 Task: Search one way flight ticket for 3 adults, 3 children in premium economy from Monterey: Monterey Regional Airport (was Monterey Peninsula Airport) to Indianapolis: Indianapolis International Airport on 8-5-2023. Choice of flights is Spirit. Number of bags: 1 carry on bag. Price is upto 74000. Outbound departure time preference is 23:00.
Action: Mouse moved to (330, 139)
Screenshot: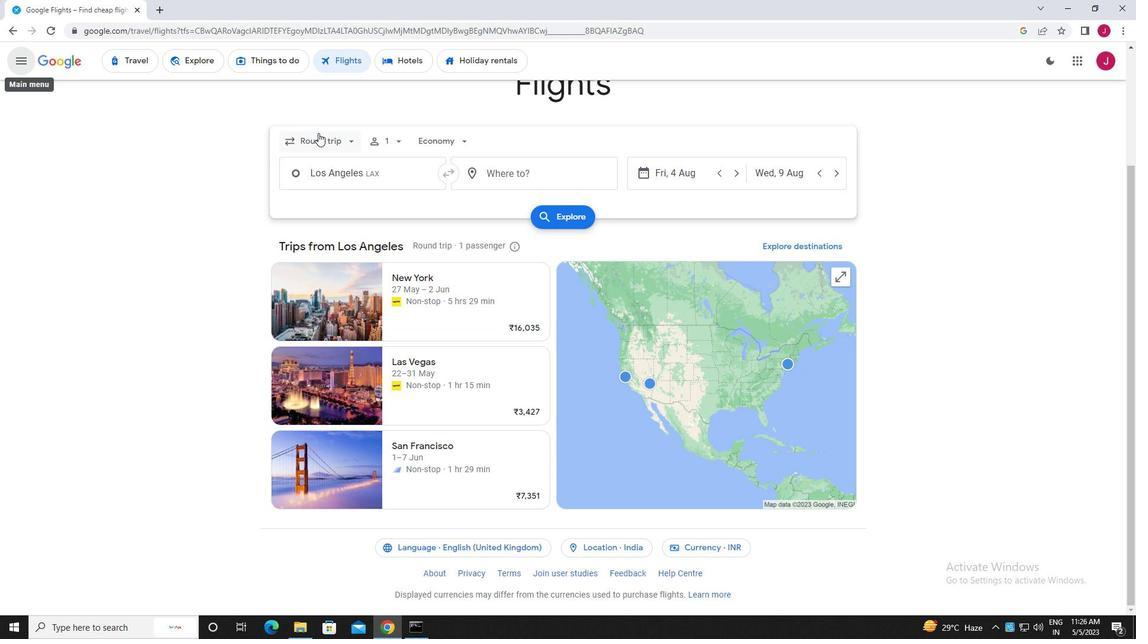
Action: Mouse pressed left at (330, 139)
Screenshot: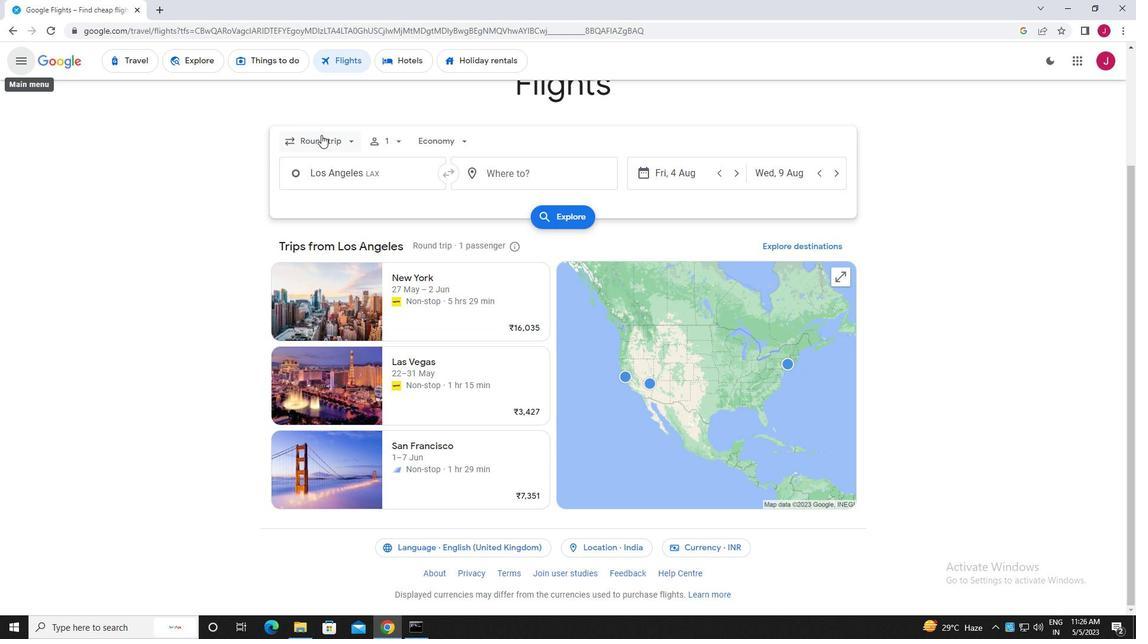 
Action: Mouse moved to (331, 197)
Screenshot: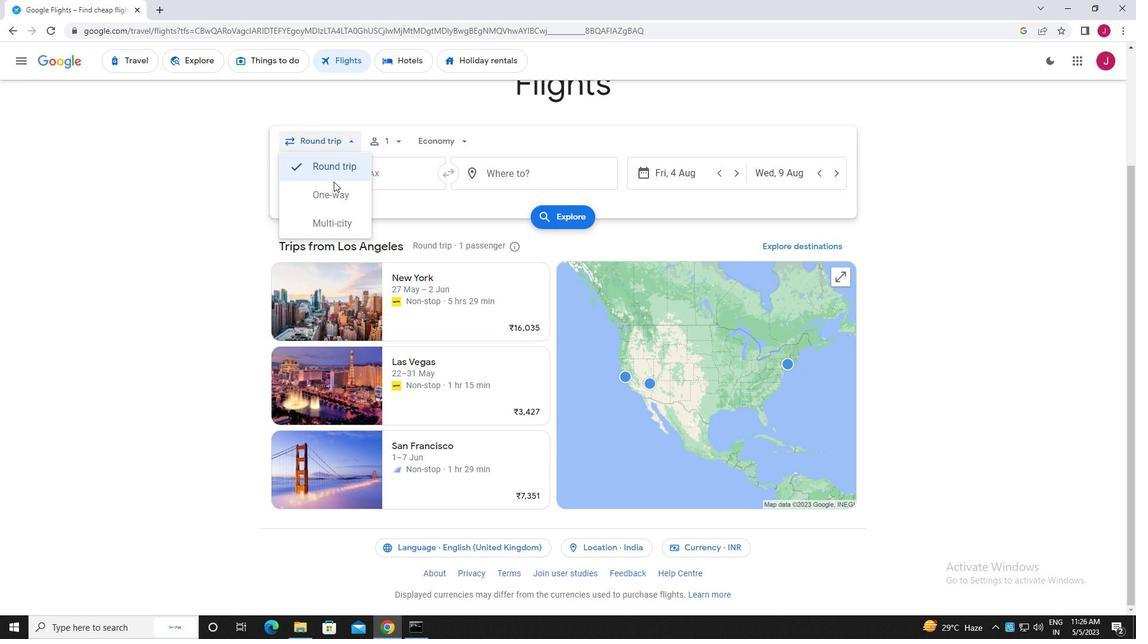 
Action: Mouse pressed left at (331, 197)
Screenshot: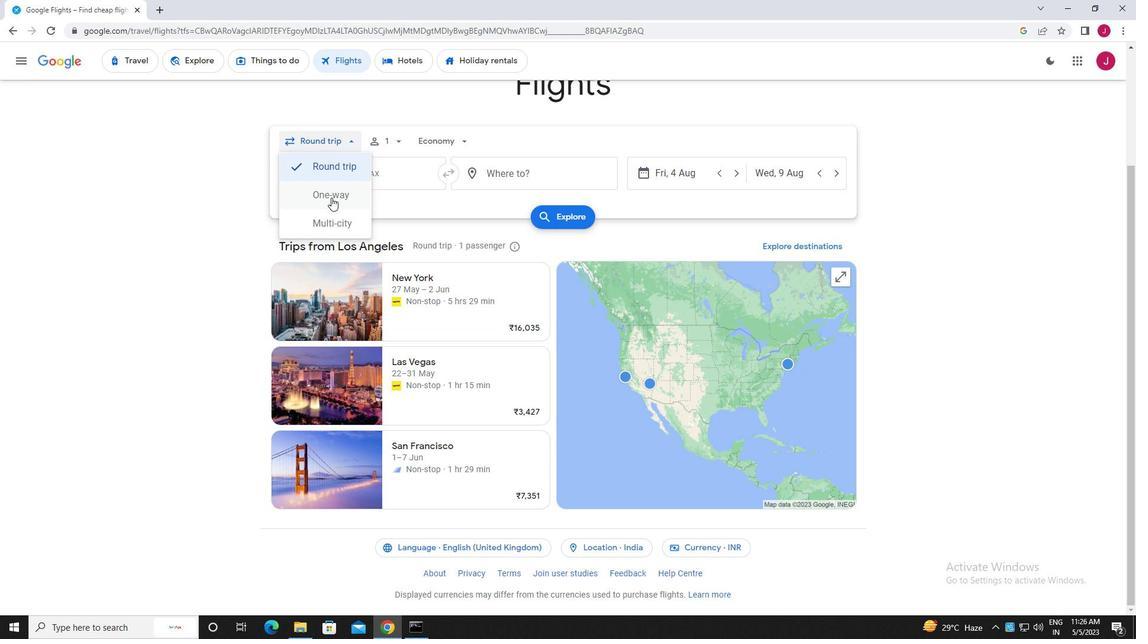 
Action: Mouse moved to (391, 146)
Screenshot: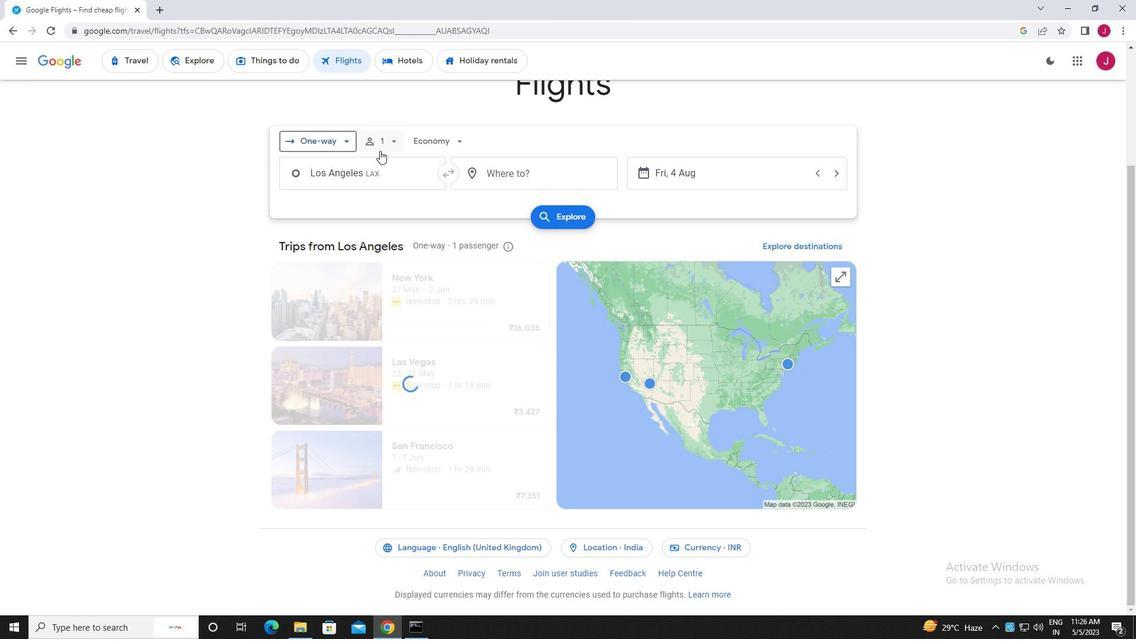 
Action: Mouse pressed left at (391, 146)
Screenshot: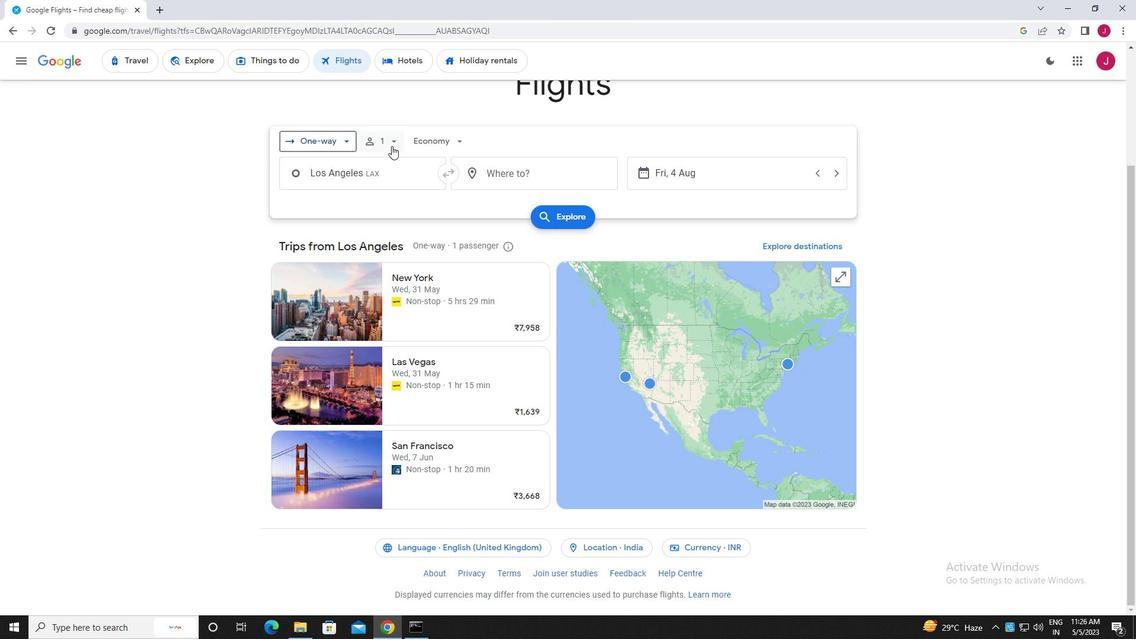 
Action: Mouse moved to (487, 173)
Screenshot: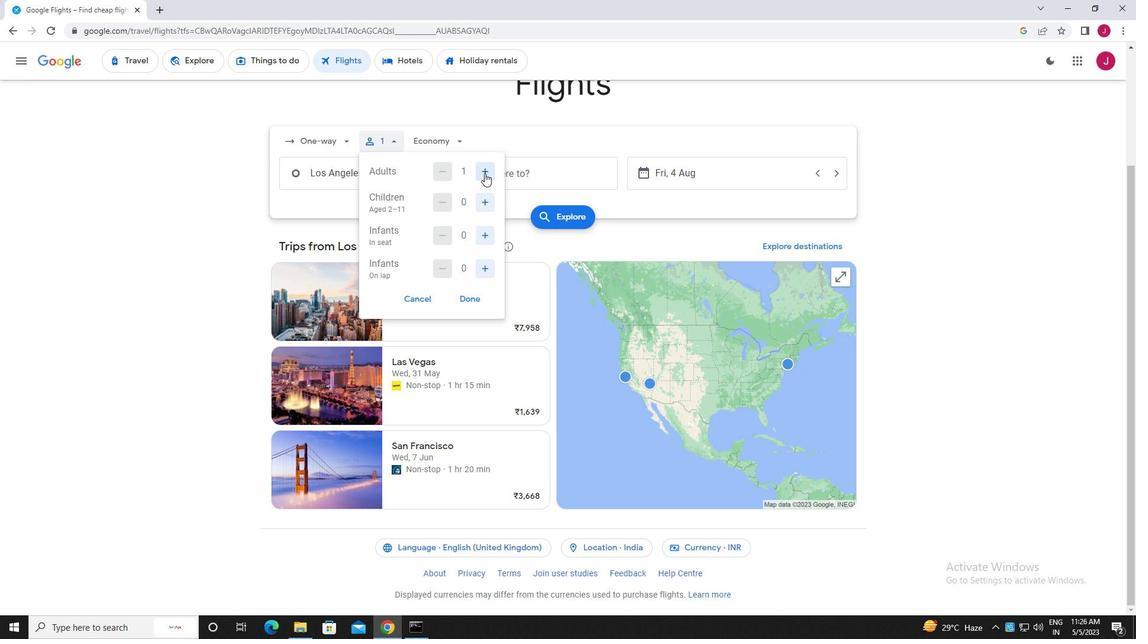 
Action: Mouse pressed left at (487, 173)
Screenshot: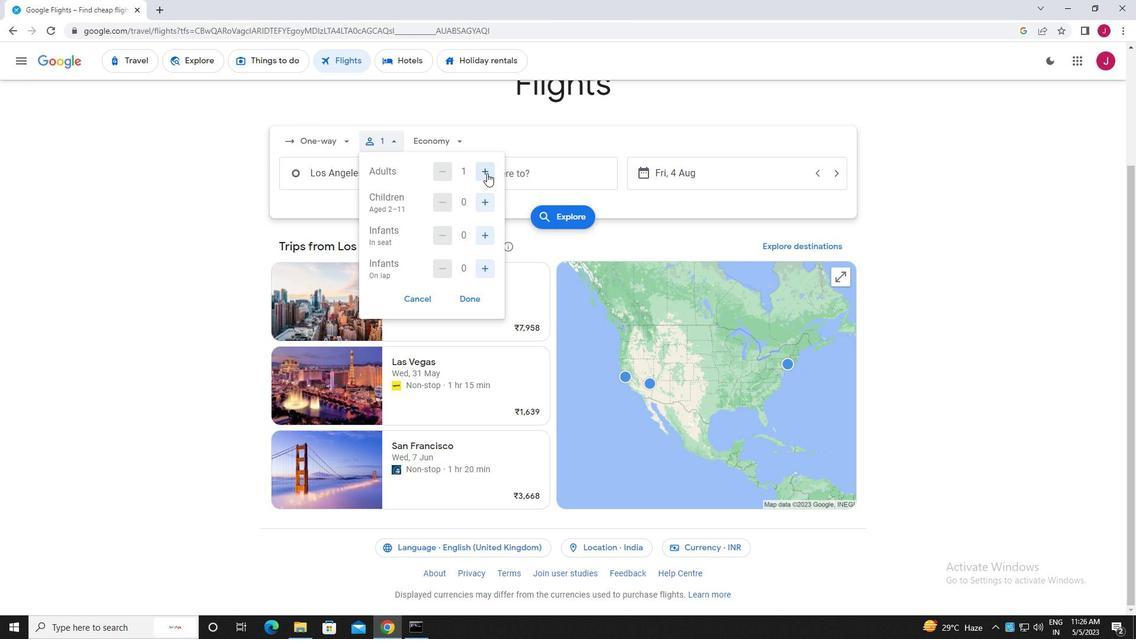 
Action: Mouse pressed left at (487, 173)
Screenshot: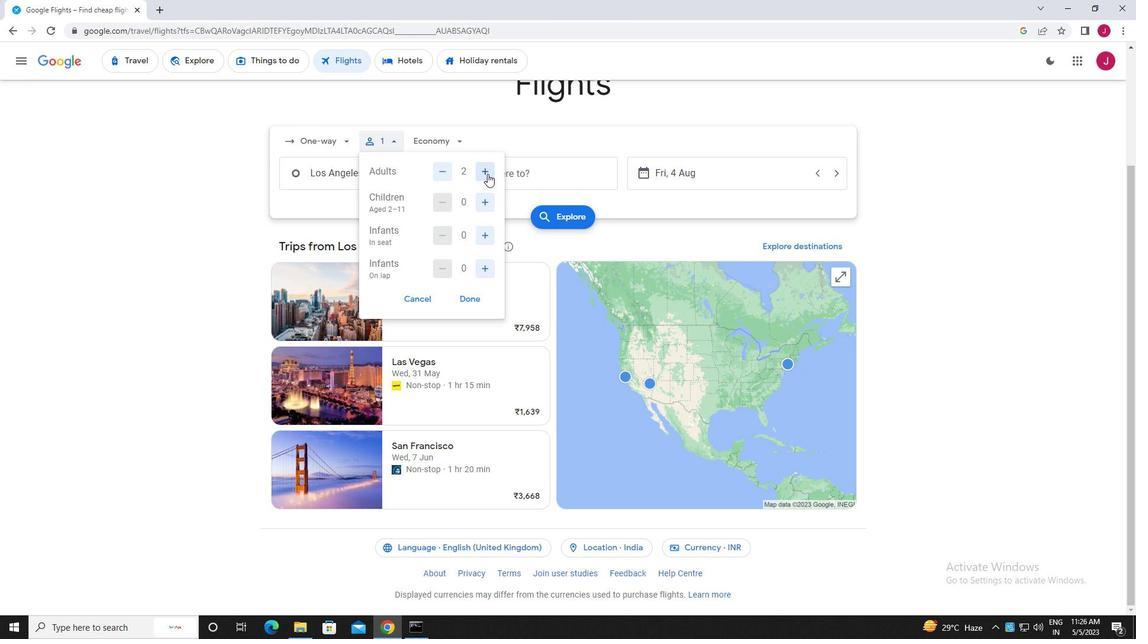 
Action: Mouse moved to (482, 201)
Screenshot: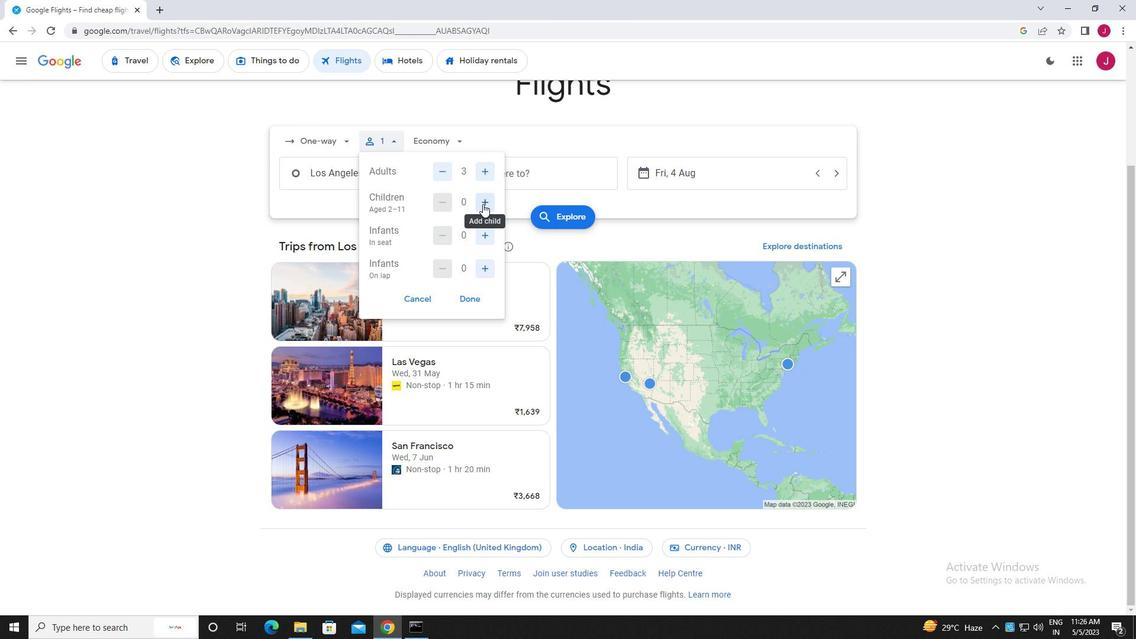 
Action: Mouse pressed left at (482, 201)
Screenshot: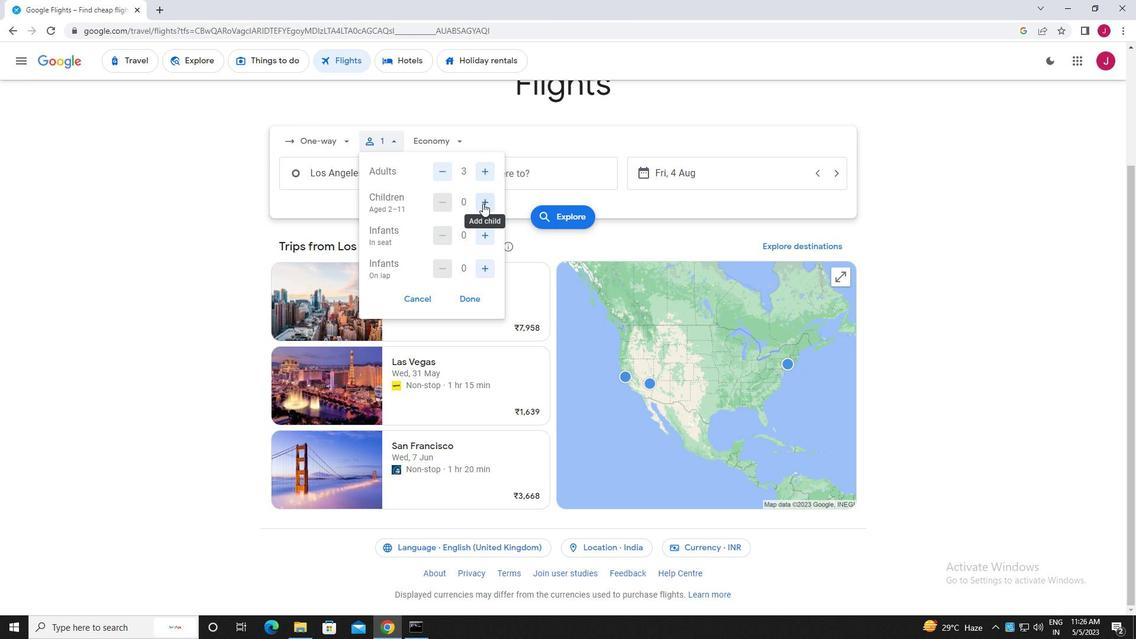 
Action: Mouse pressed left at (482, 201)
Screenshot: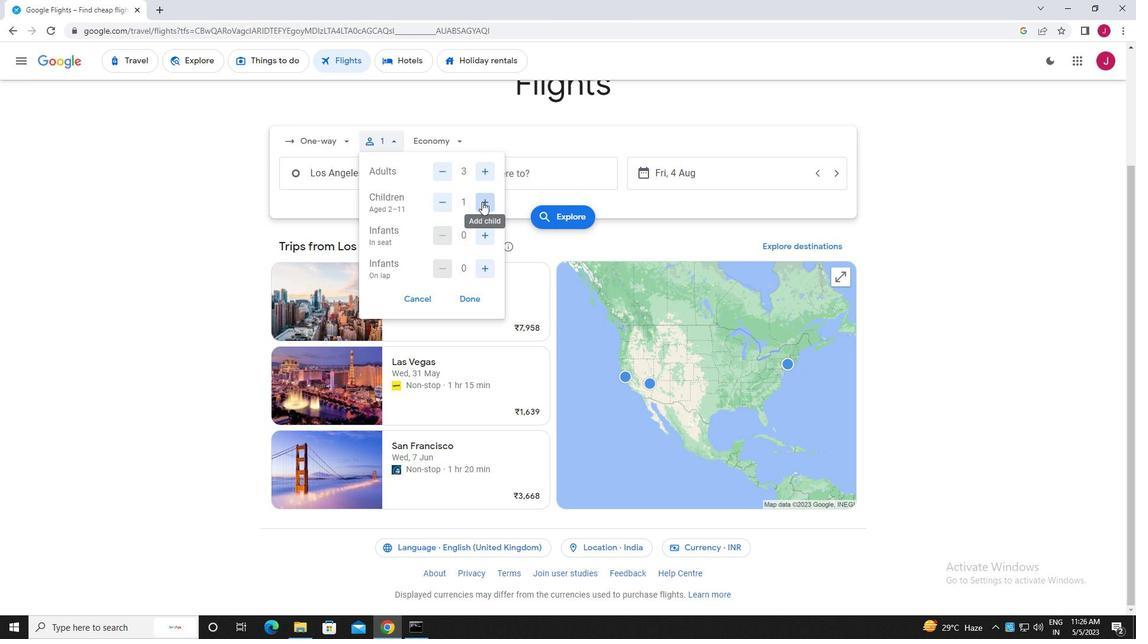 
Action: Mouse pressed left at (482, 201)
Screenshot: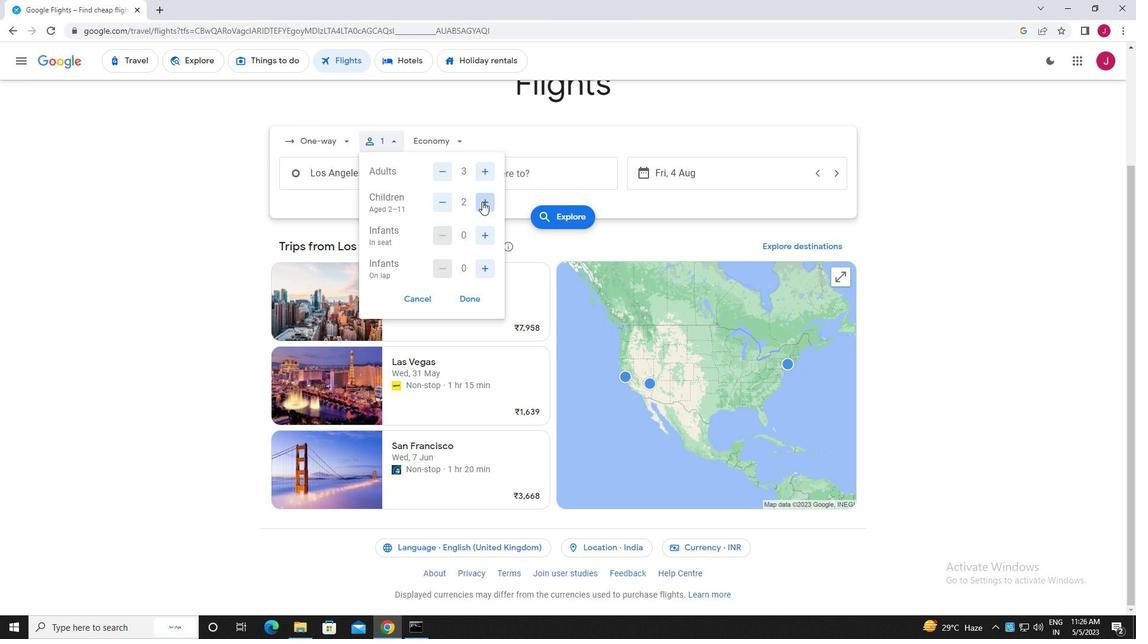 
Action: Mouse moved to (469, 297)
Screenshot: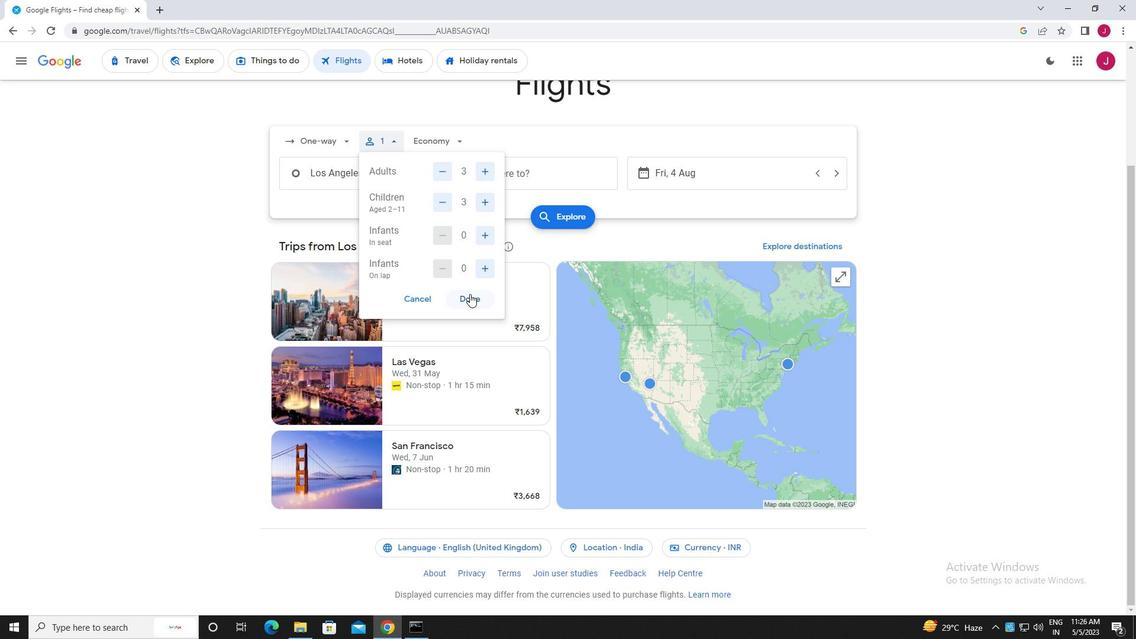
Action: Mouse pressed left at (469, 297)
Screenshot: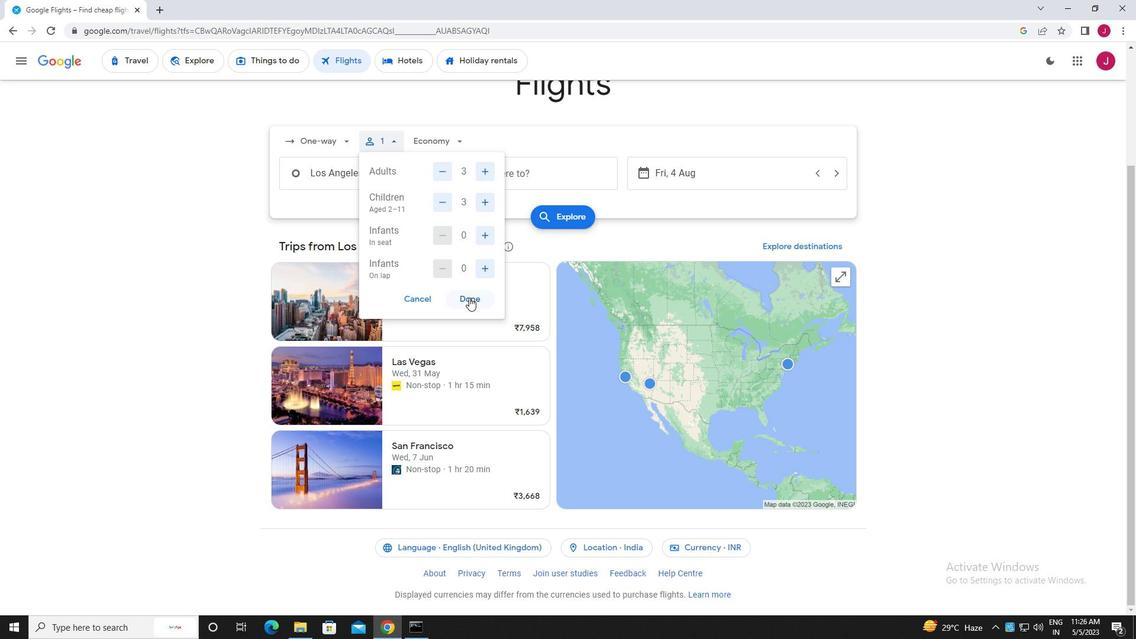 
Action: Mouse moved to (453, 143)
Screenshot: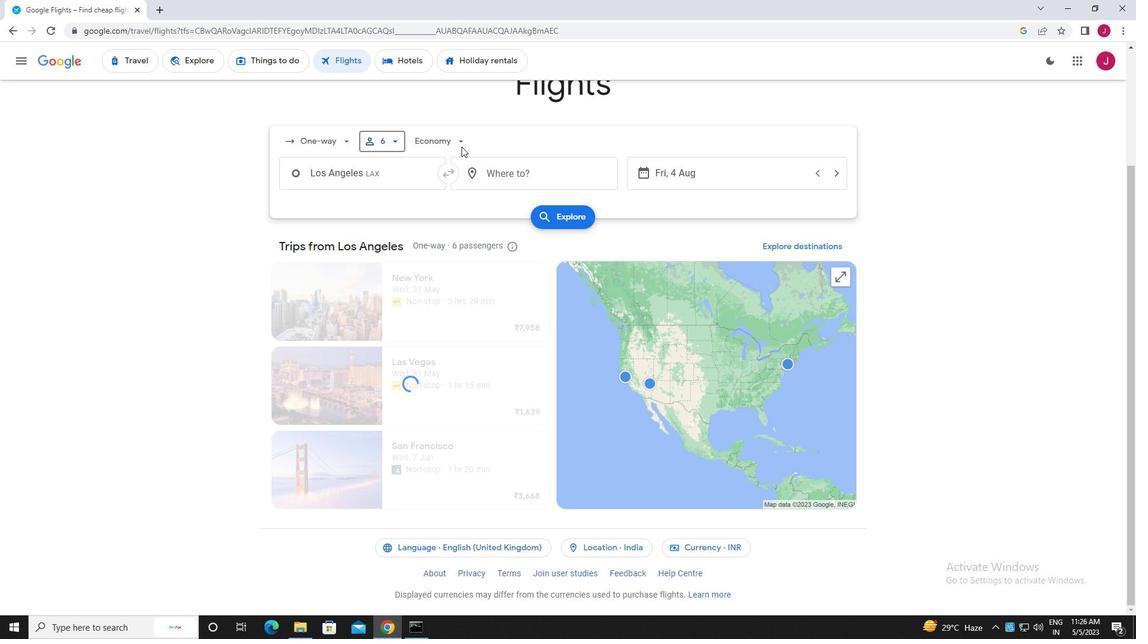 
Action: Mouse pressed left at (453, 143)
Screenshot: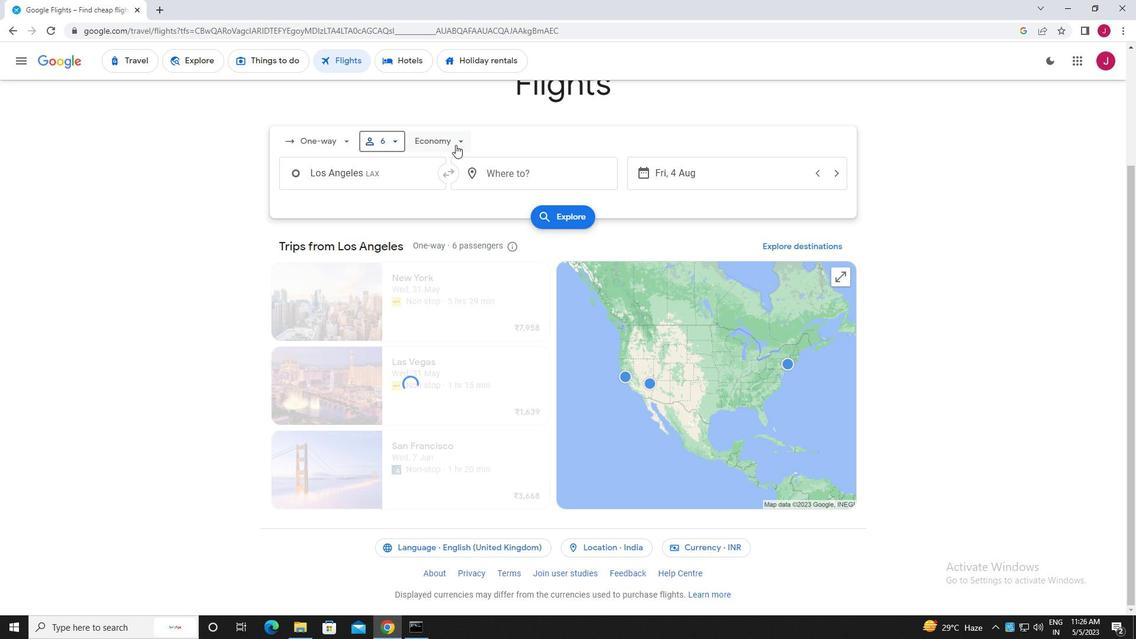 
Action: Mouse moved to (472, 194)
Screenshot: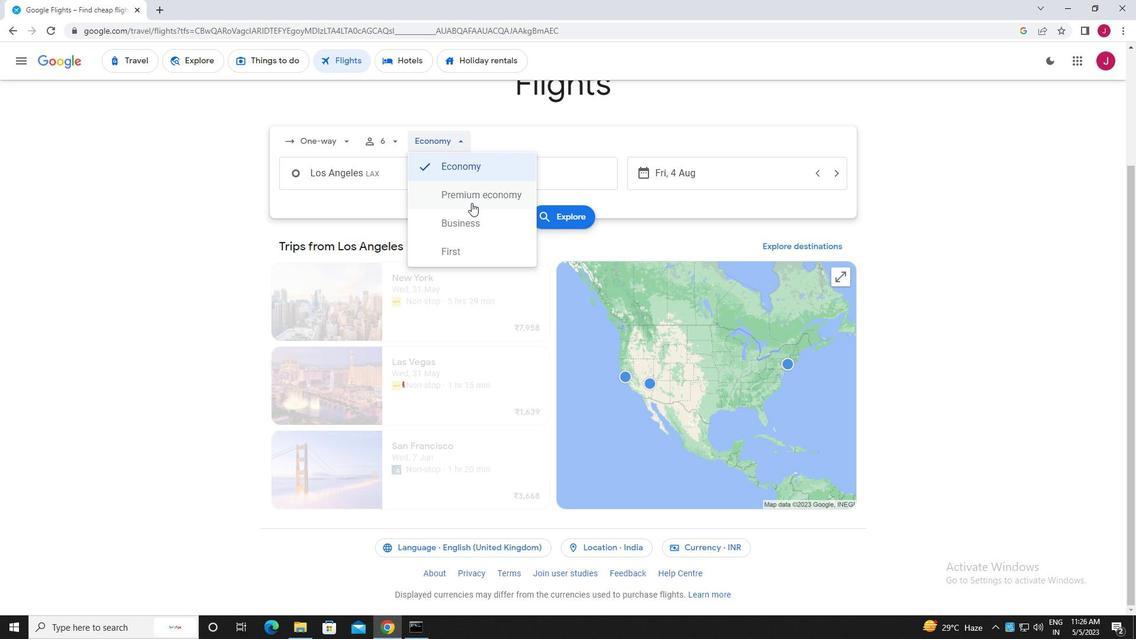 
Action: Mouse pressed left at (472, 194)
Screenshot: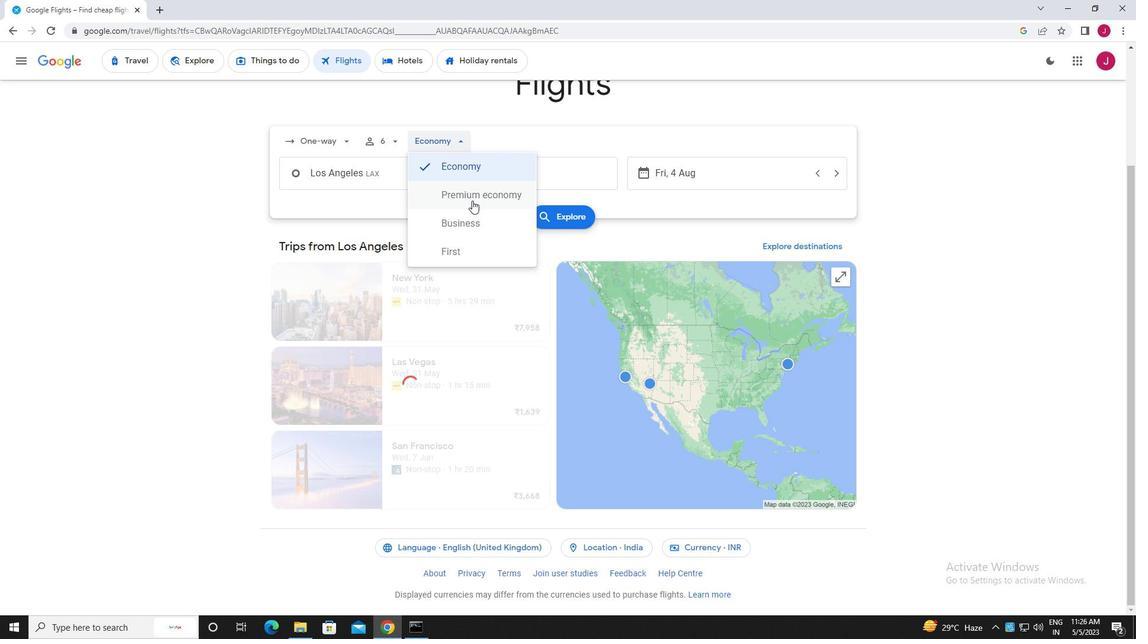 
Action: Mouse moved to (386, 177)
Screenshot: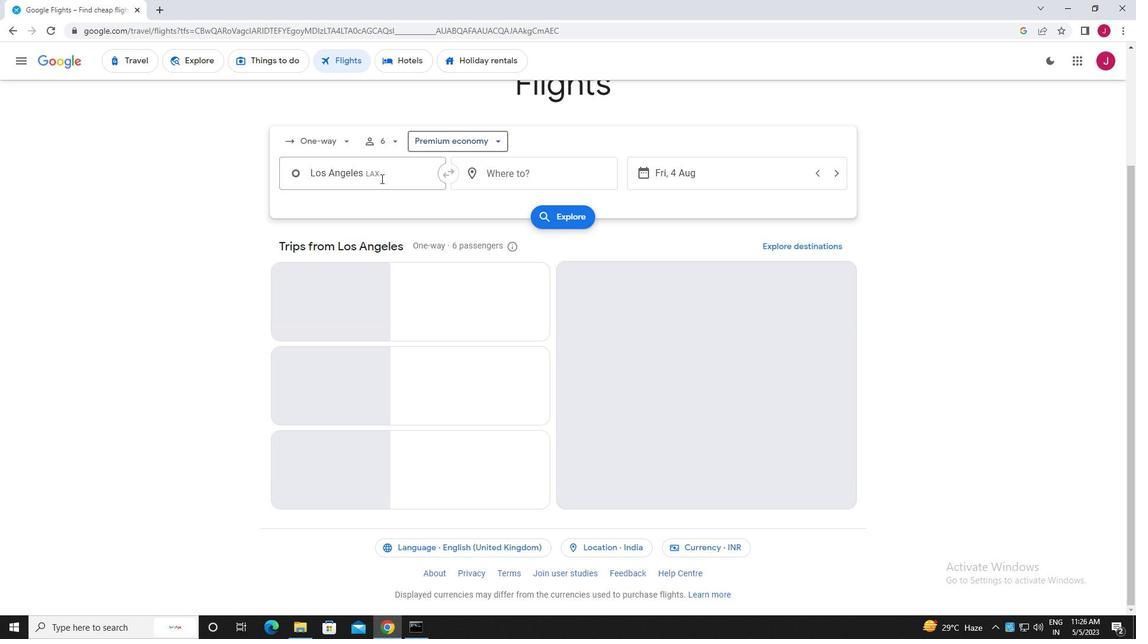 
Action: Mouse pressed left at (386, 177)
Screenshot: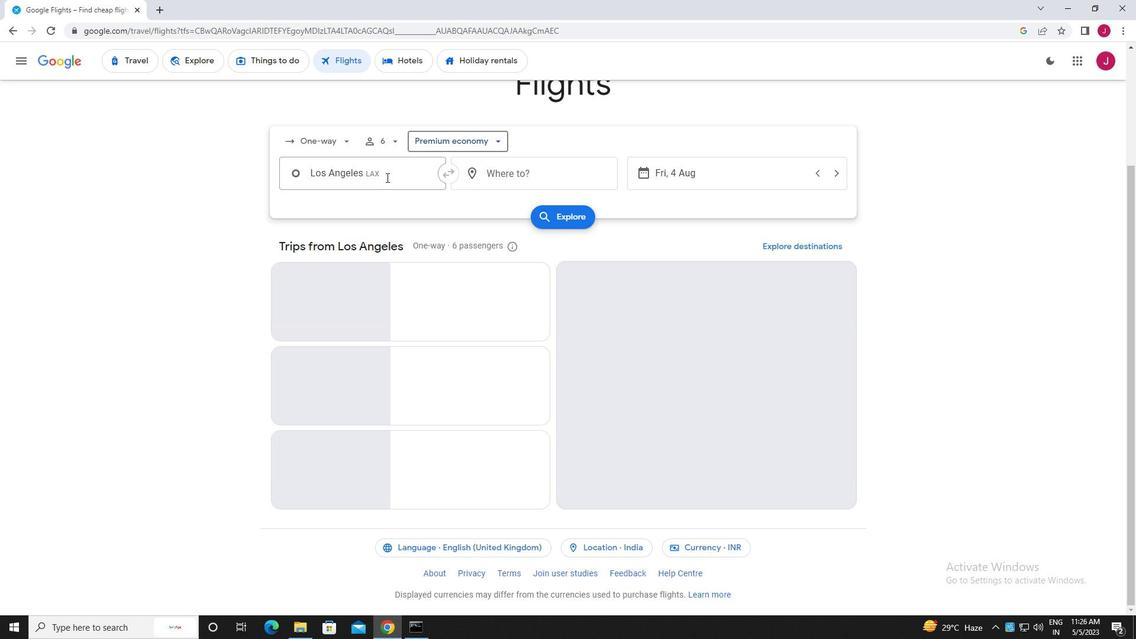 
Action: Key pressed monterey
Screenshot: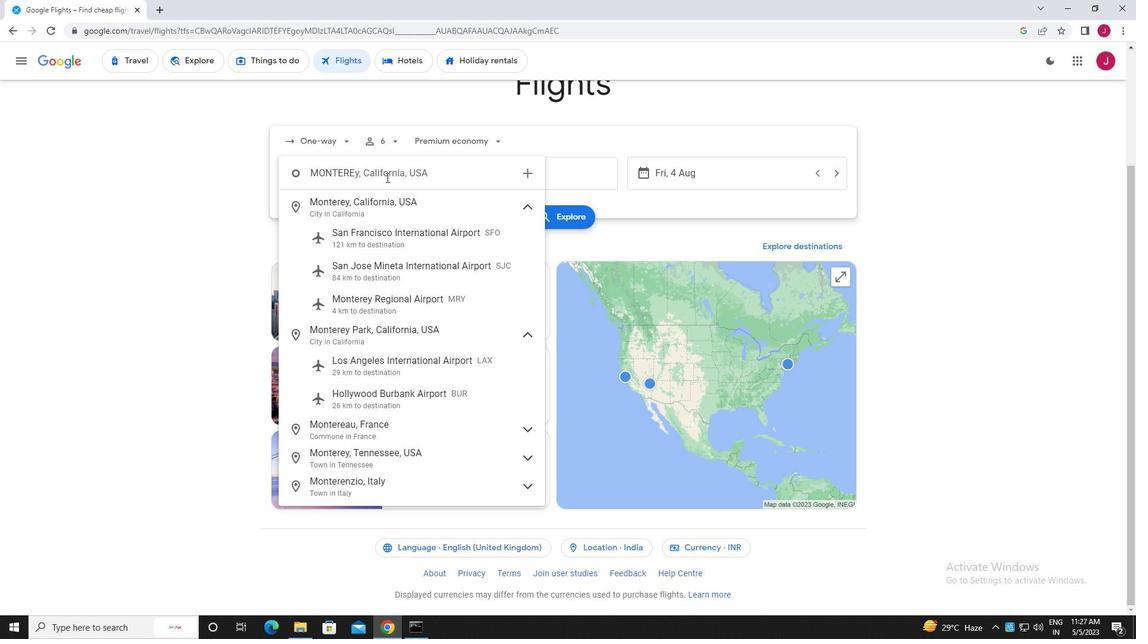 
Action: Mouse moved to (414, 171)
Screenshot: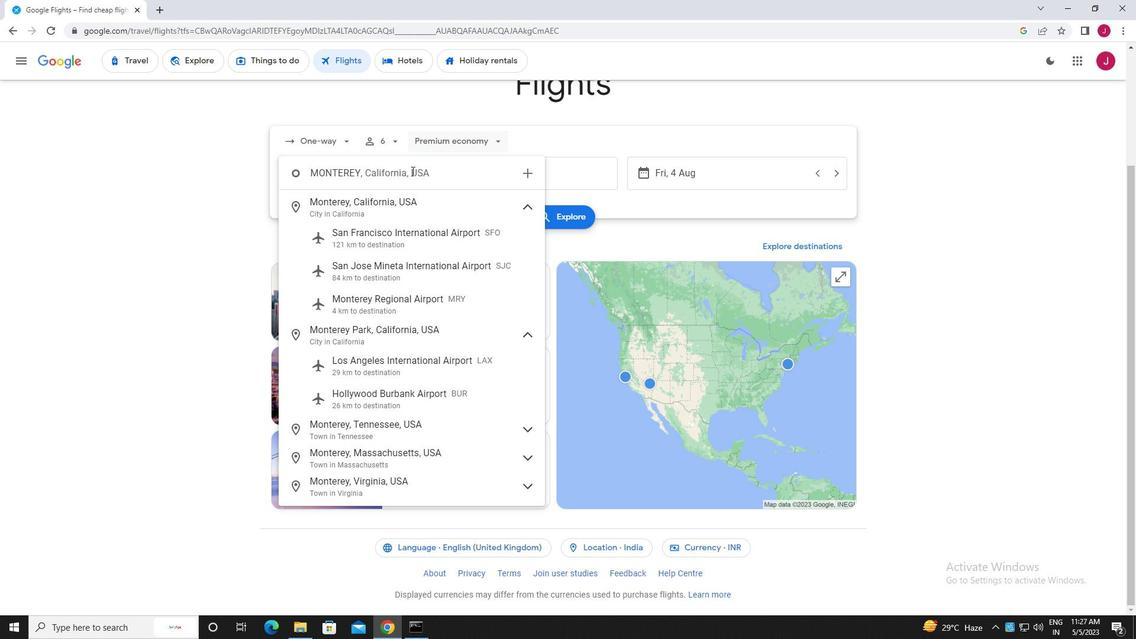 
Action: Key pressed <Key.space>re
Screenshot: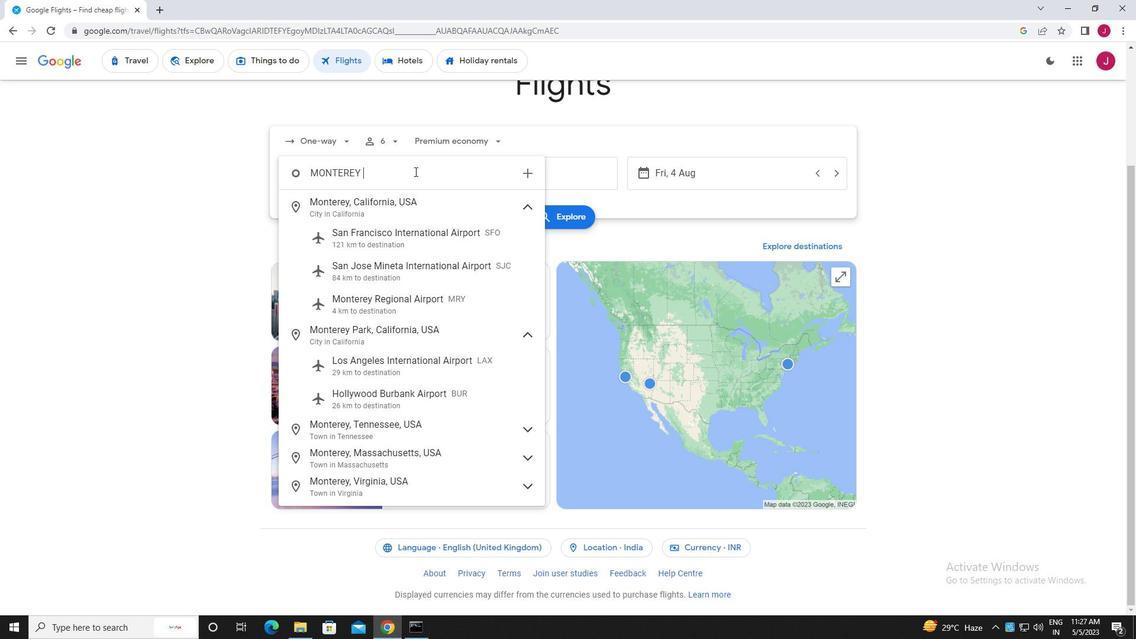 
Action: Mouse moved to (427, 213)
Screenshot: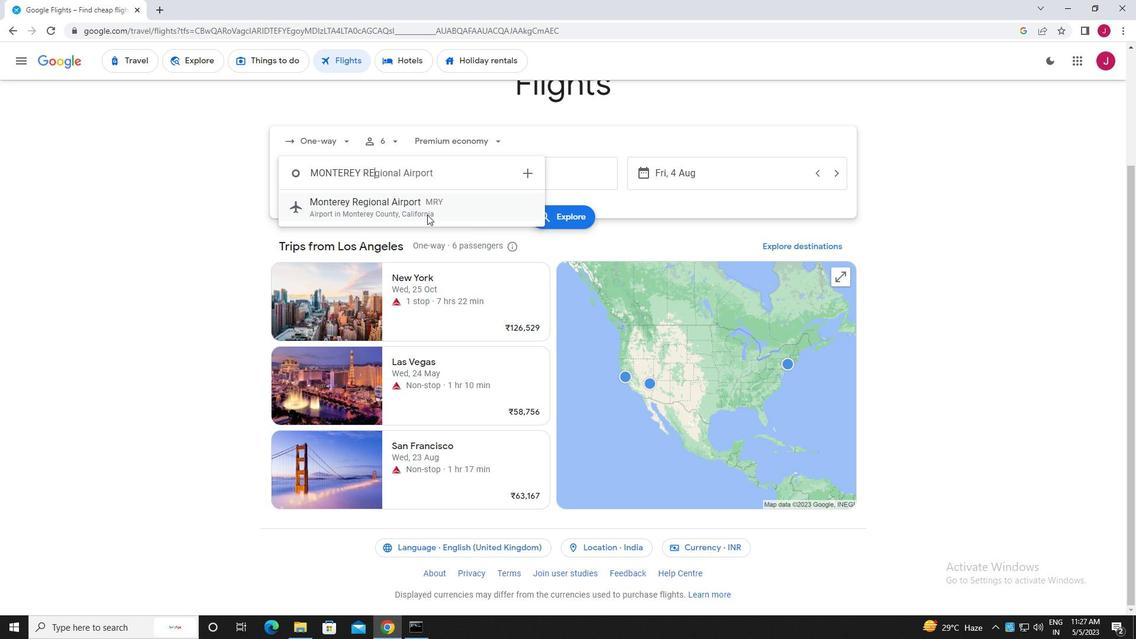 
Action: Mouse pressed left at (427, 213)
Screenshot: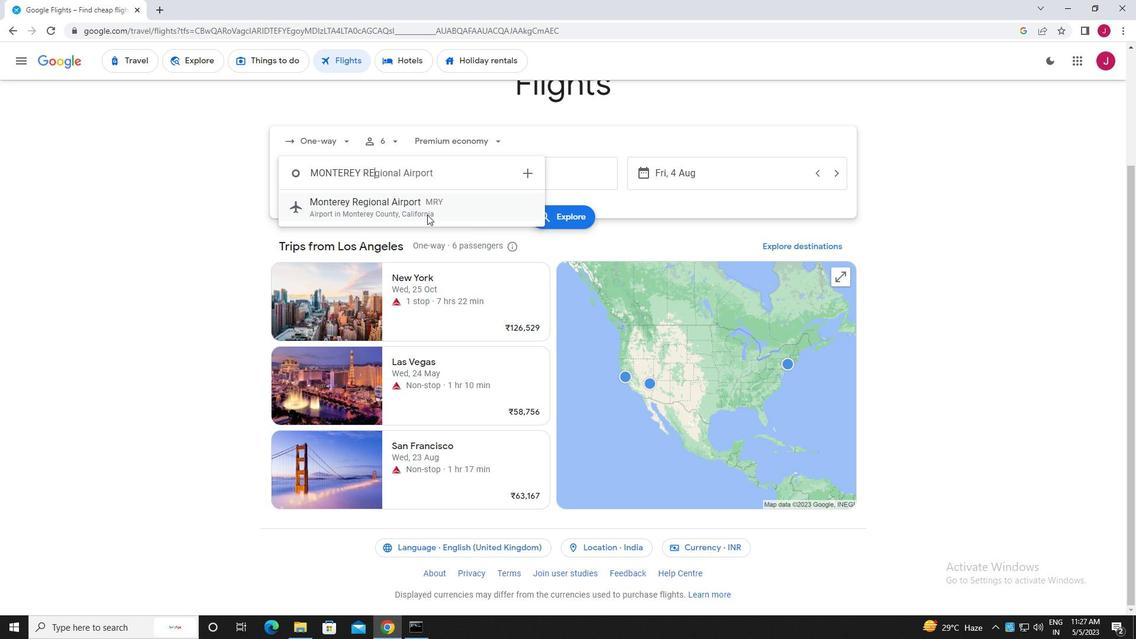 
Action: Mouse moved to (523, 178)
Screenshot: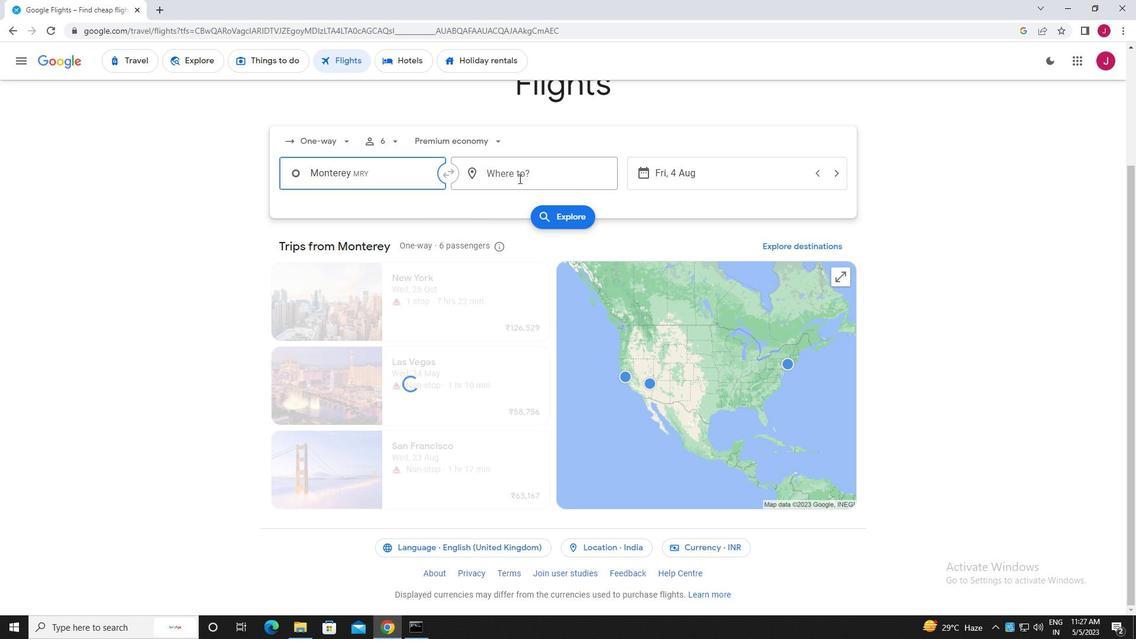 
Action: Mouse pressed left at (523, 178)
Screenshot: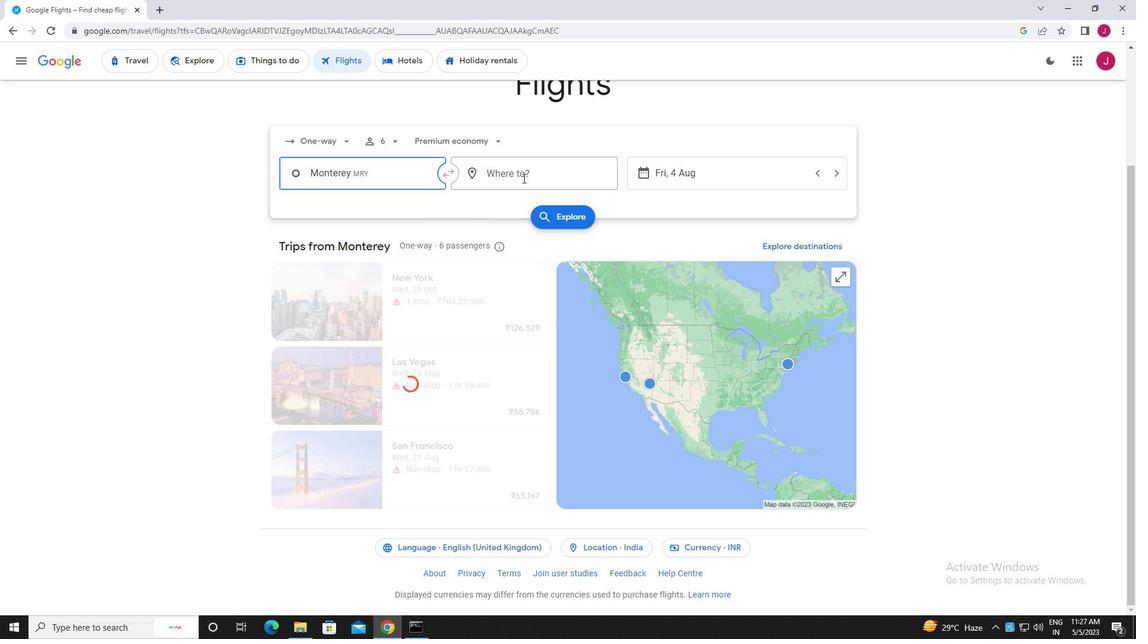 
Action: Key pressed indianapolis
Screenshot: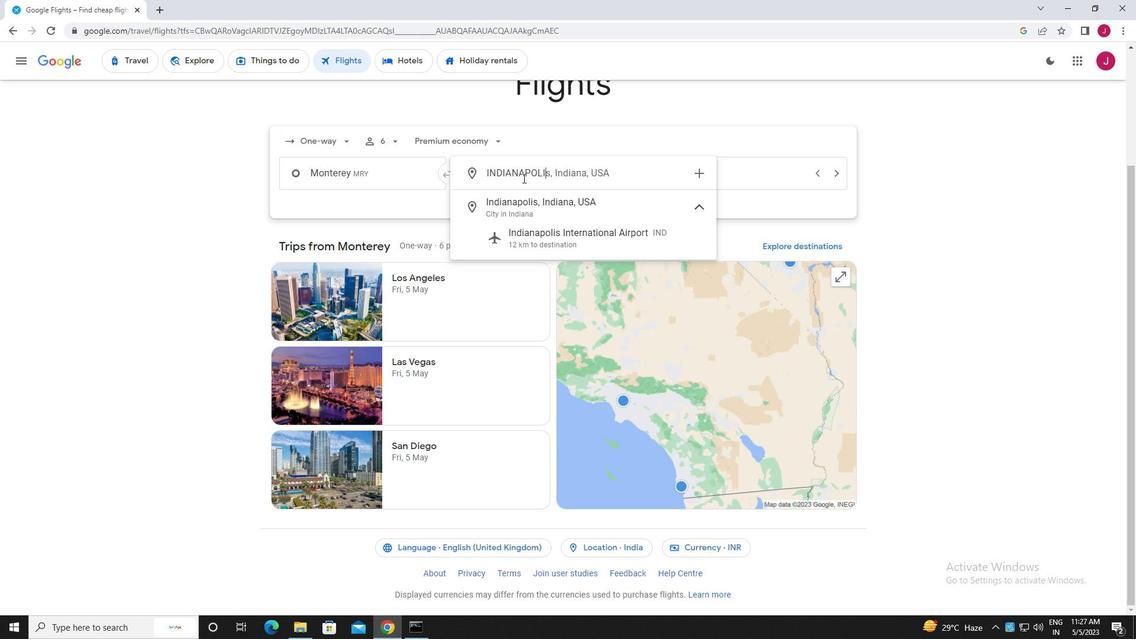 
Action: Mouse moved to (562, 231)
Screenshot: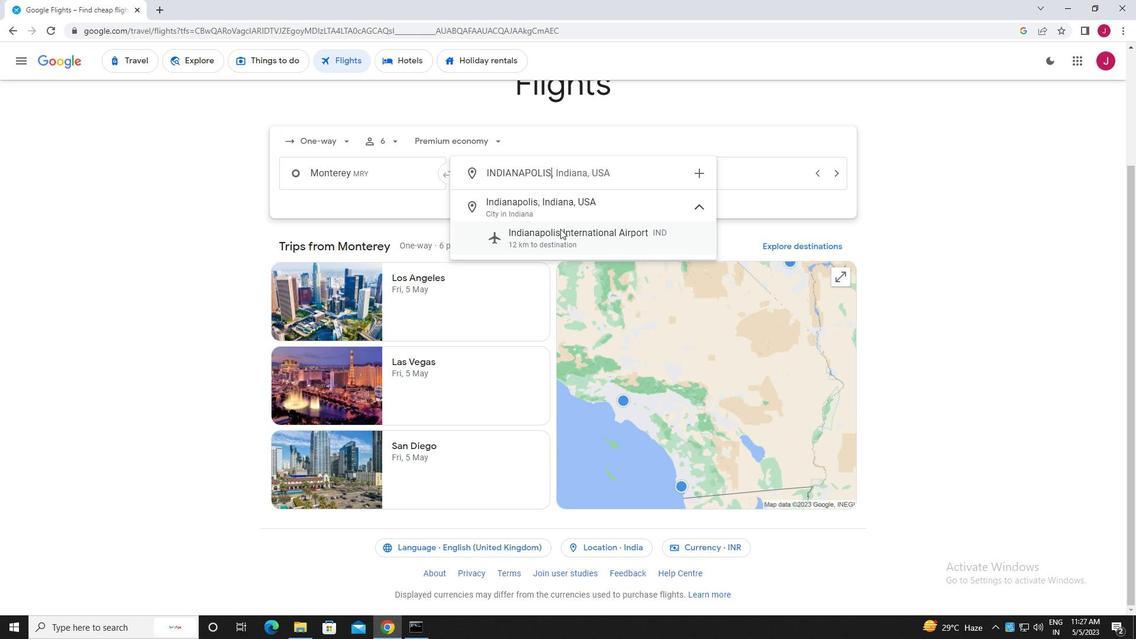 
Action: Mouse pressed left at (562, 231)
Screenshot: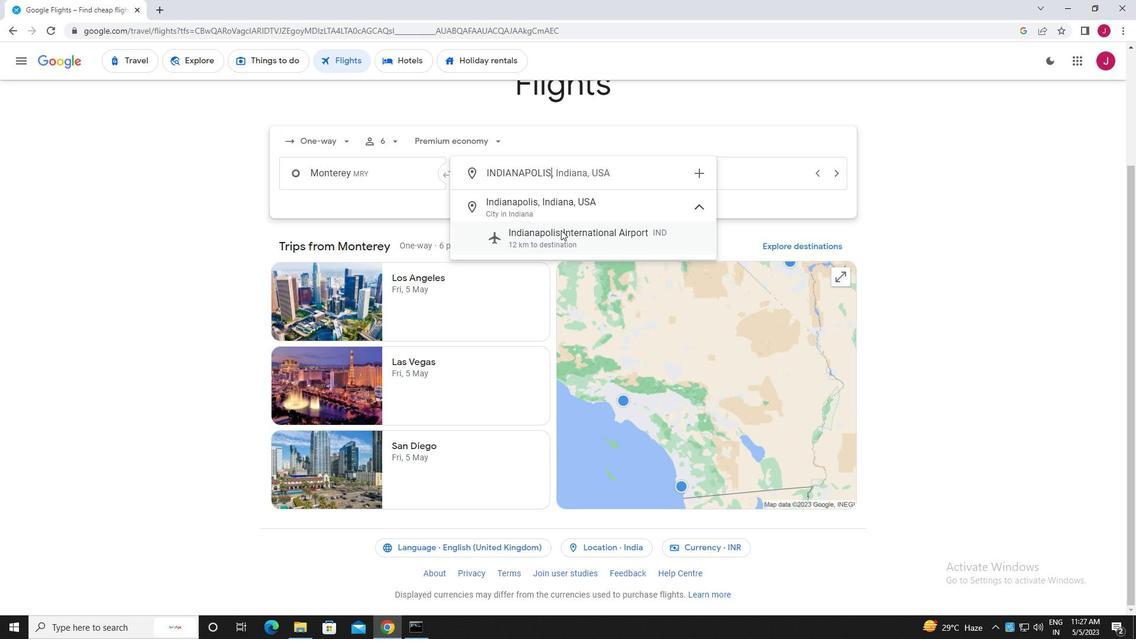 
Action: Mouse moved to (687, 177)
Screenshot: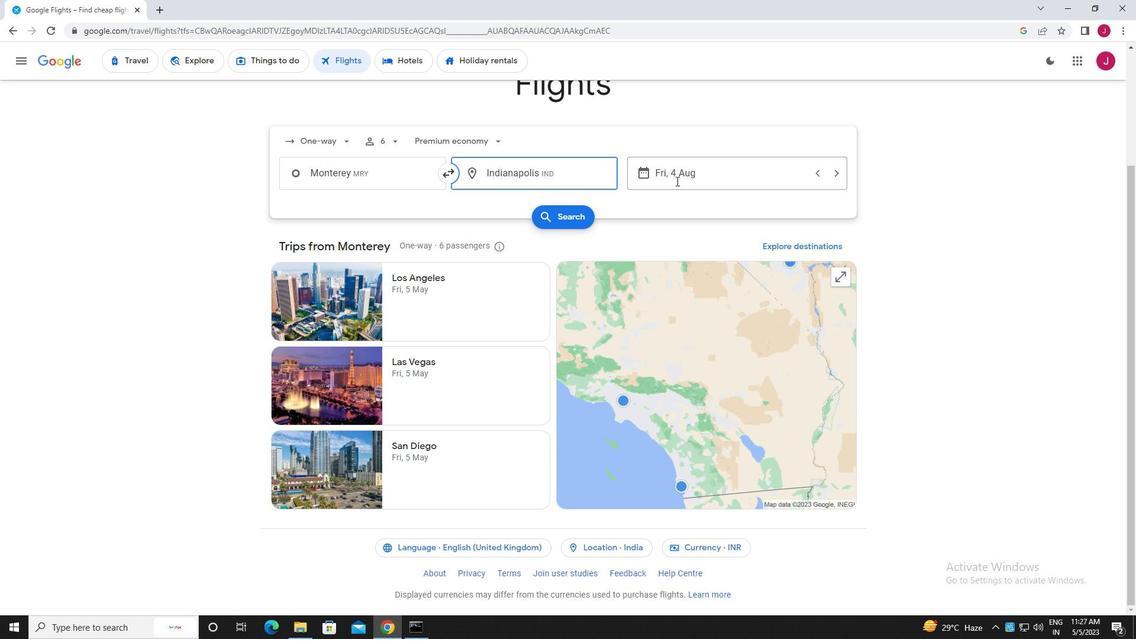 
Action: Mouse pressed left at (687, 177)
Screenshot: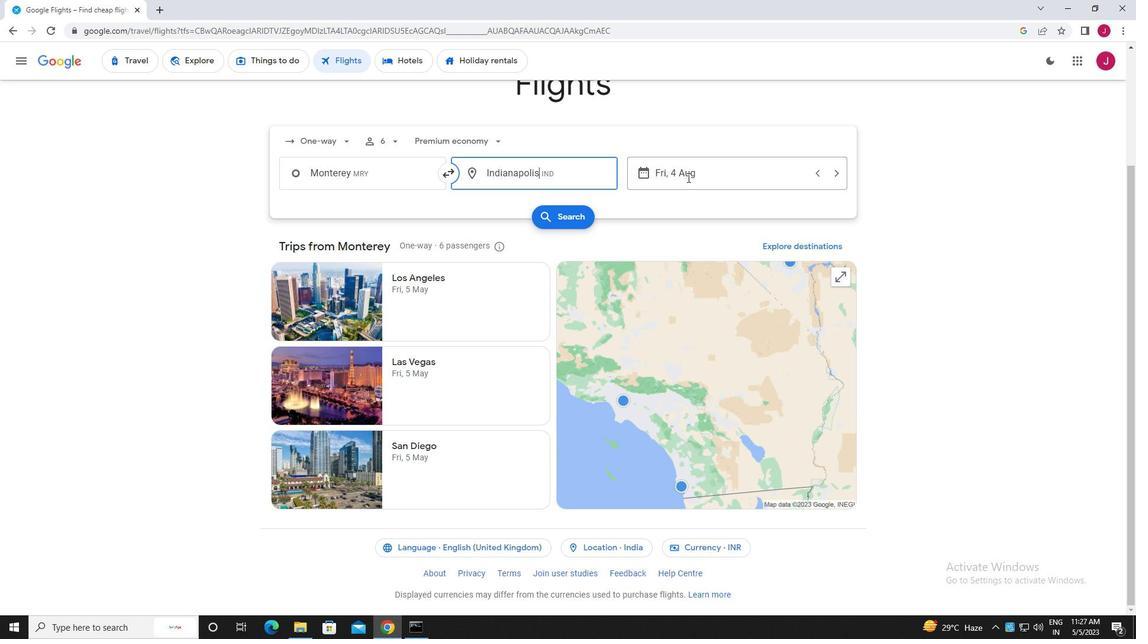
Action: Mouse moved to (599, 265)
Screenshot: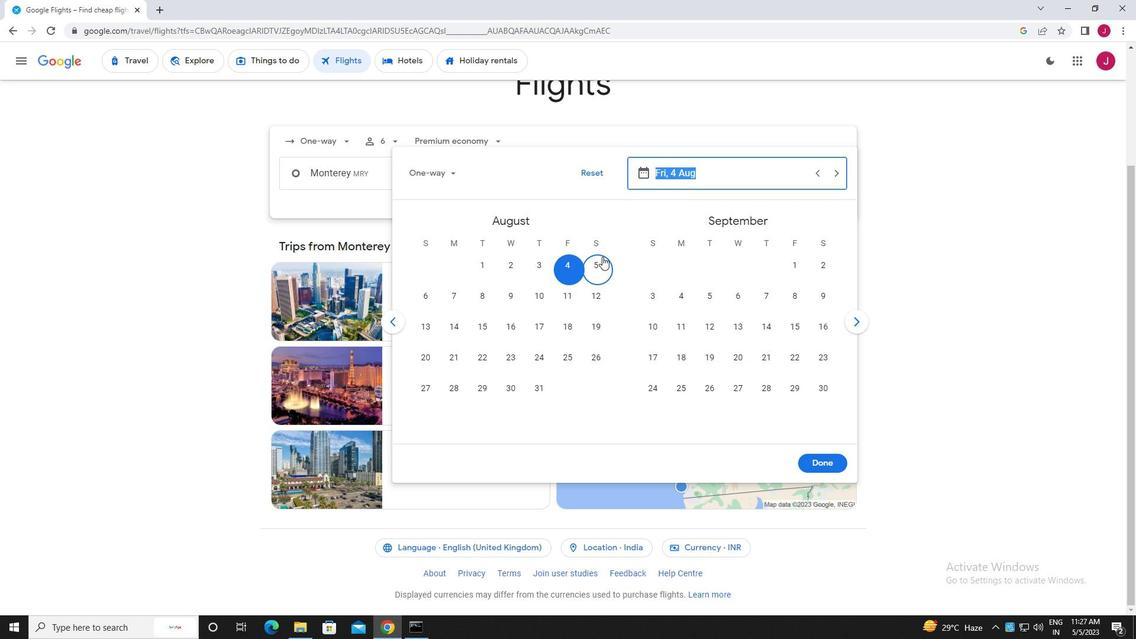 
Action: Mouse pressed left at (599, 265)
Screenshot: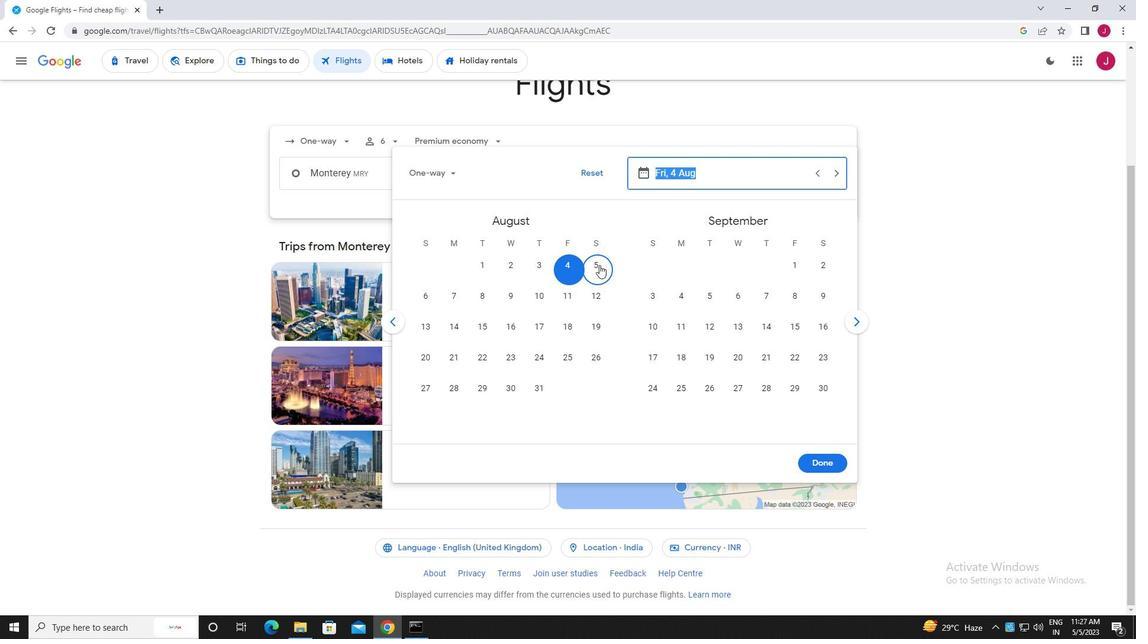 
Action: Mouse moved to (818, 466)
Screenshot: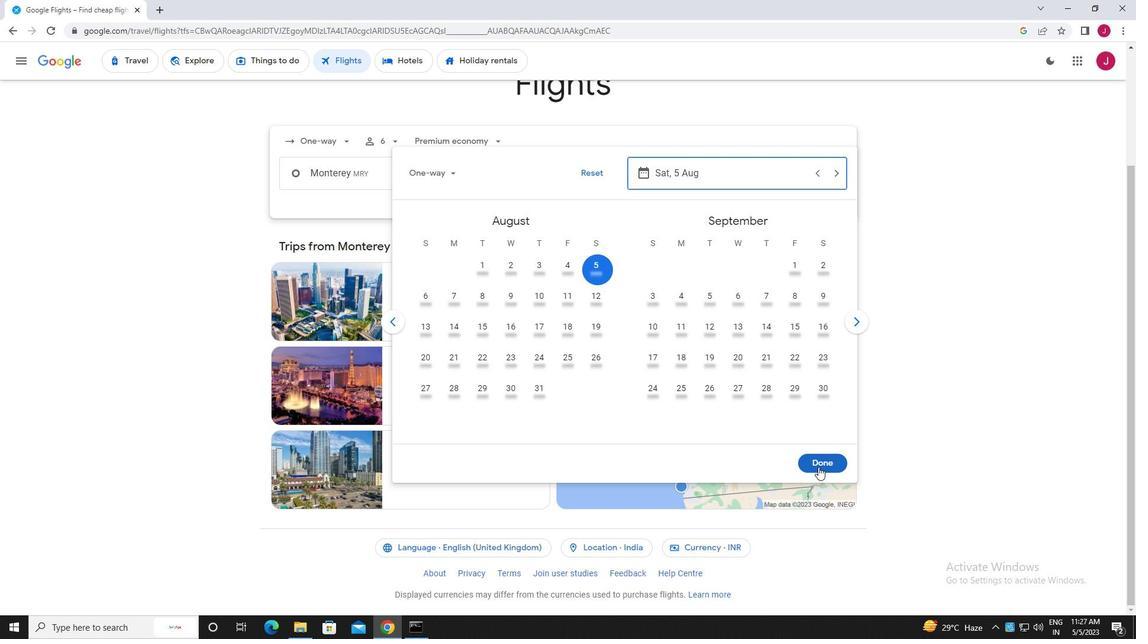 
Action: Mouse pressed left at (818, 466)
Screenshot: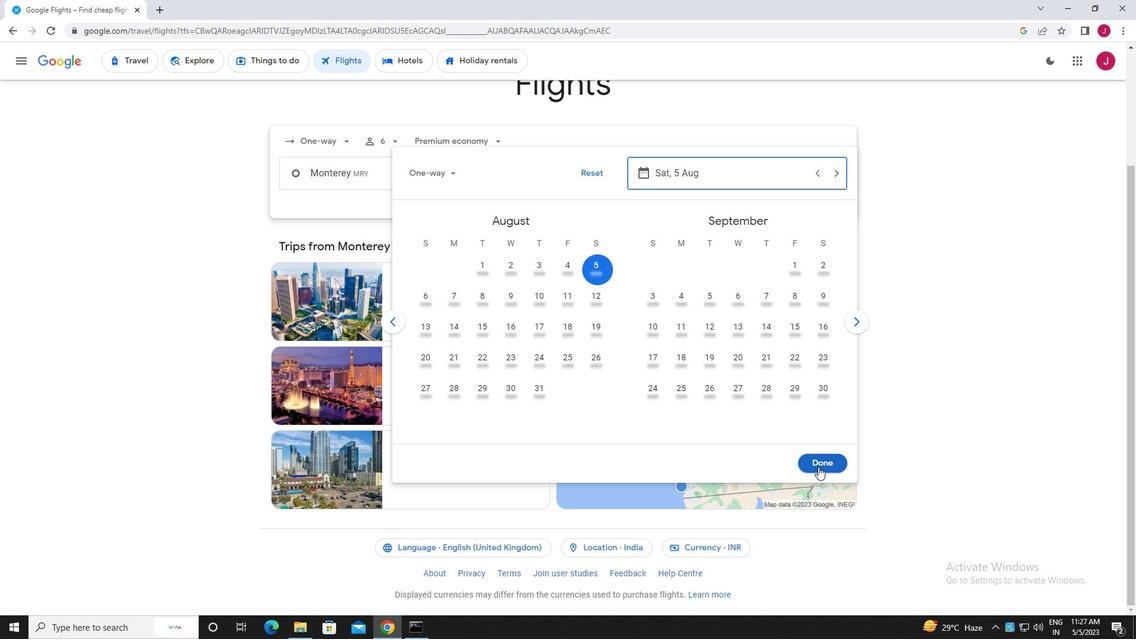 
Action: Mouse moved to (576, 220)
Screenshot: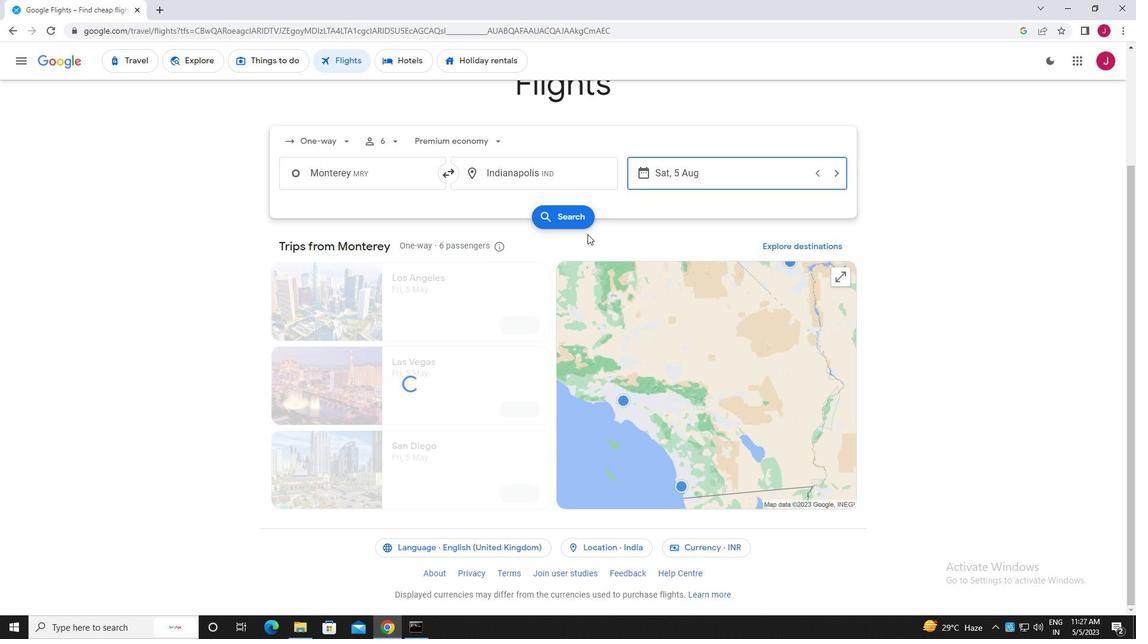 
Action: Mouse pressed left at (576, 220)
Screenshot: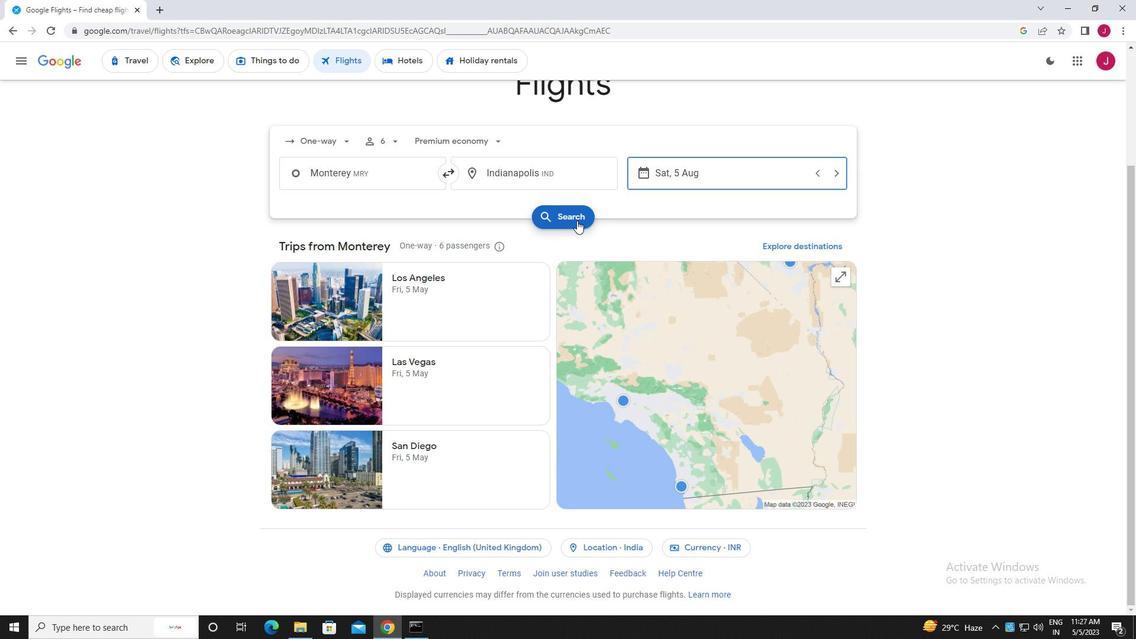 
Action: Mouse moved to (305, 168)
Screenshot: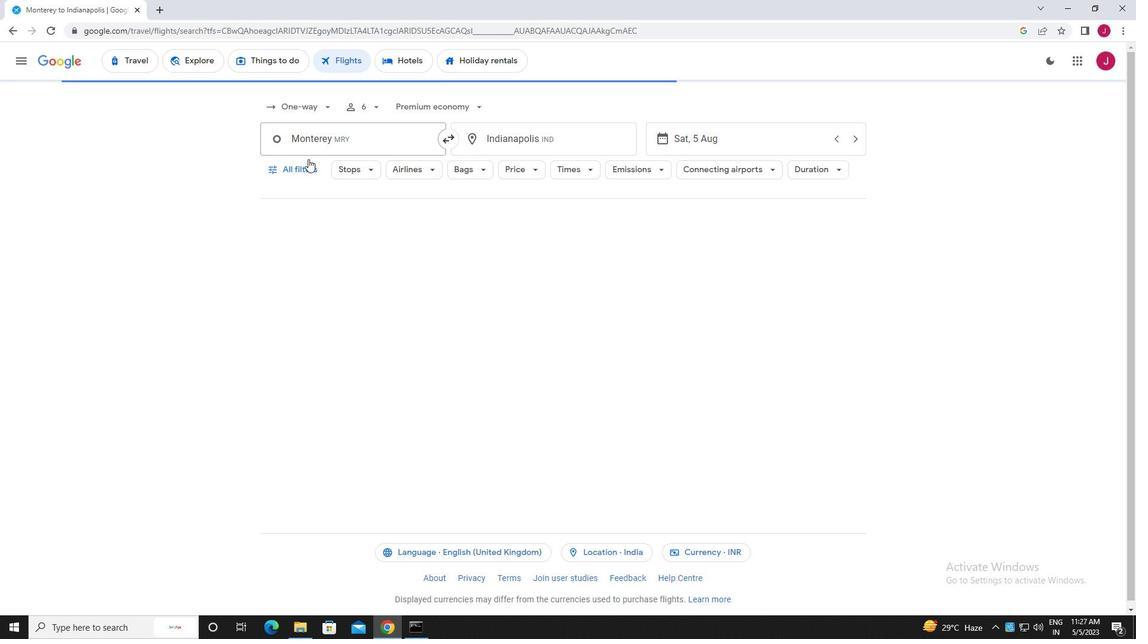 
Action: Mouse pressed left at (305, 168)
Screenshot: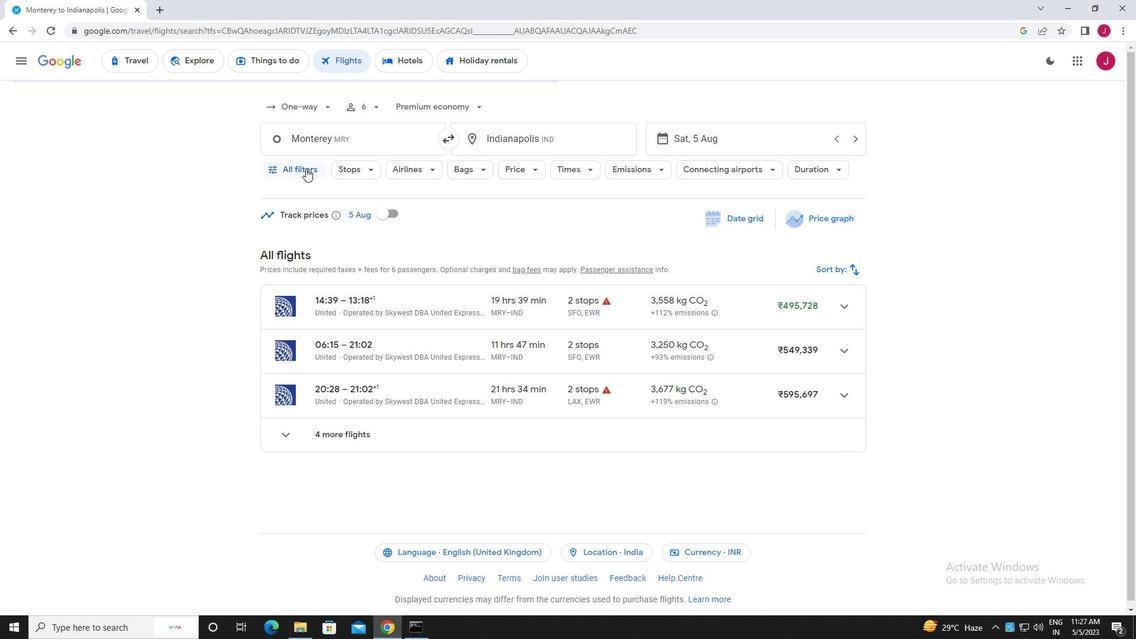
Action: Mouse moved to (340, 245)
Screenshot: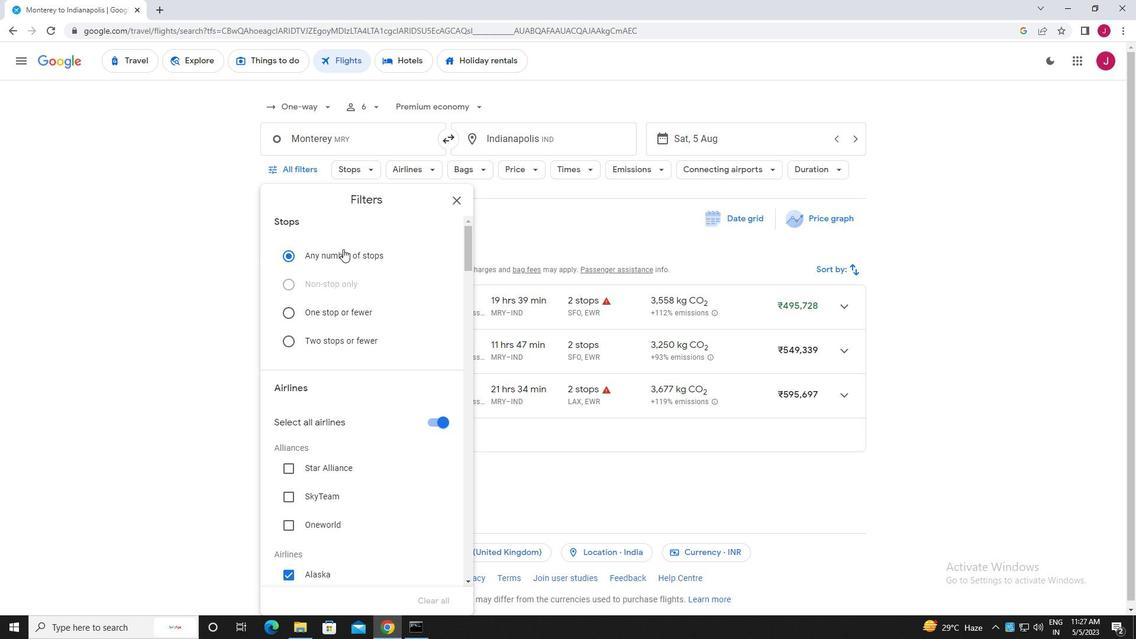 
Action: Mouse scrolled (340, 245) with delta (0, 0)
Screenshot: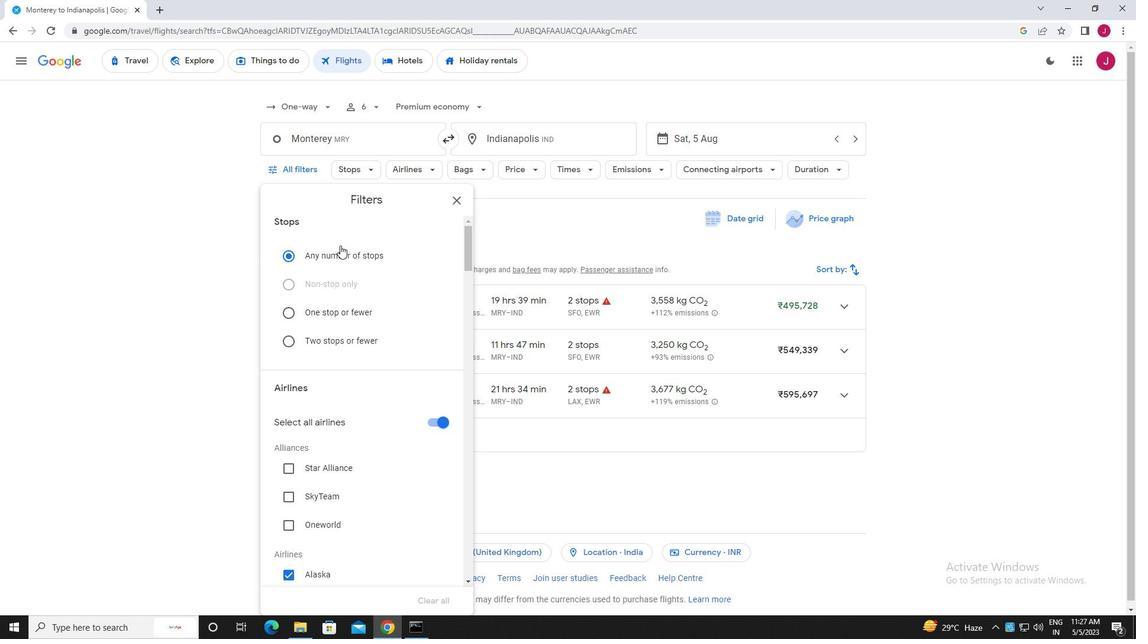 
Action: Mouse scrolled (340, 245) with delta (0, 0)
Screenshot: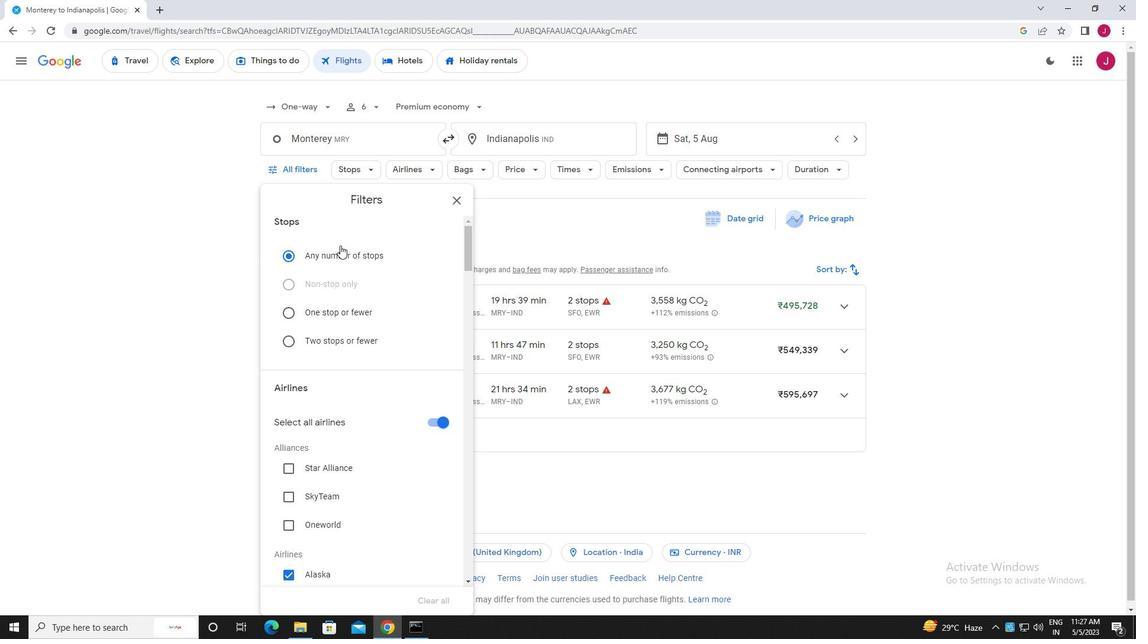 
Action: Mouse moved to (435, 305)
Screenshot: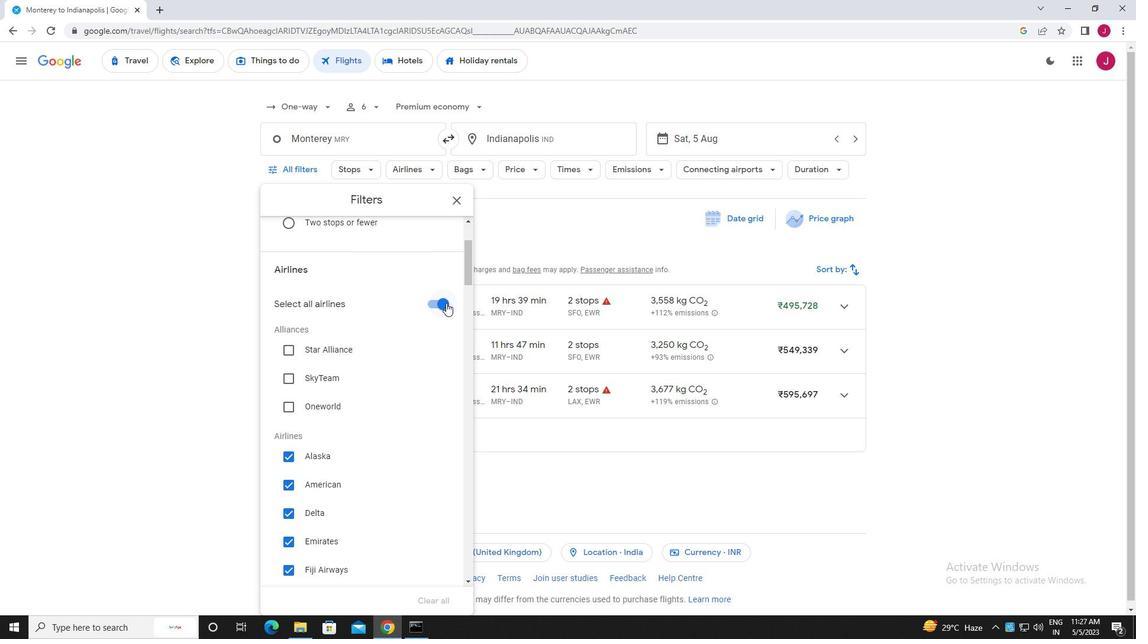 
Action: Mouse pressed left at (435, 305)
Screenshot: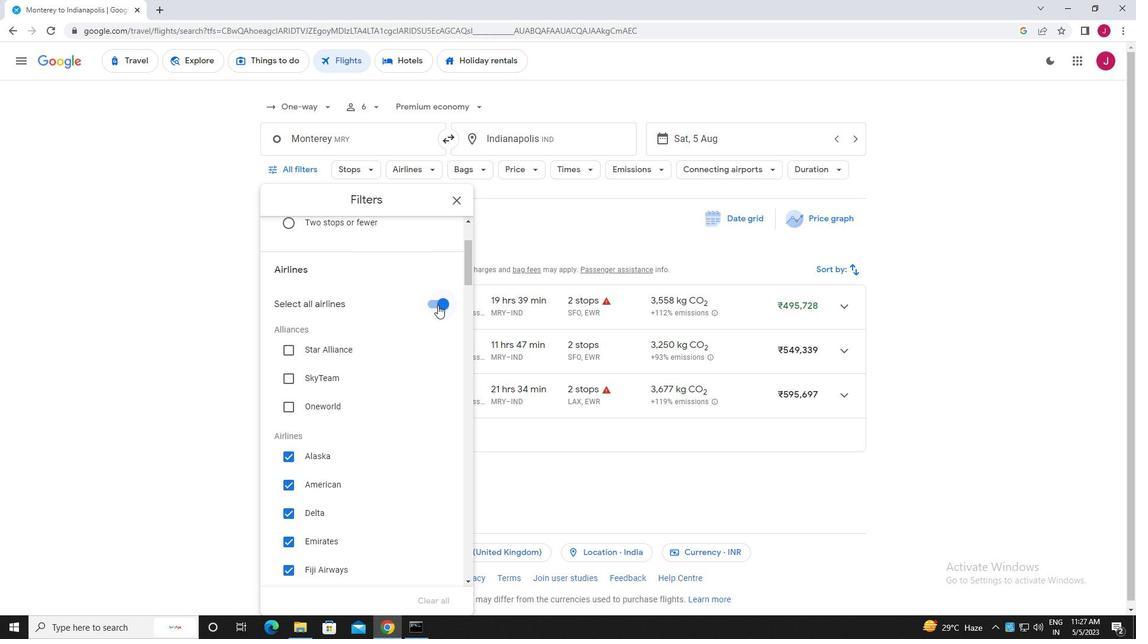 
Action: Mouse moved to (376, 294)
Screenshot: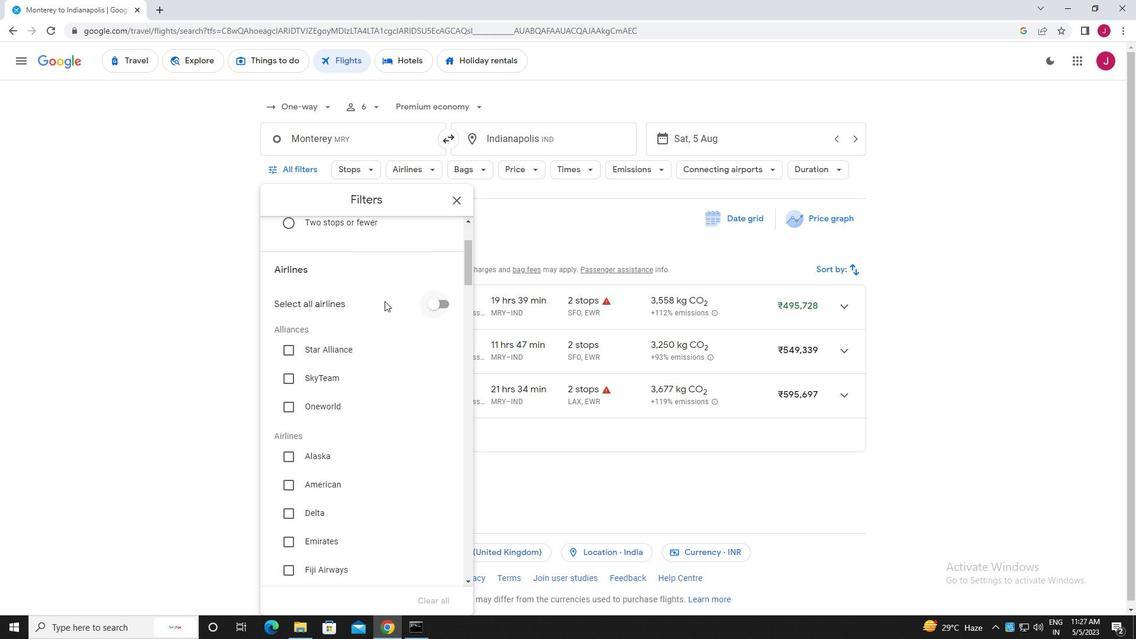 
Action: Mouse scrolled (376, 293) with delta (0, 0)
Screenshot: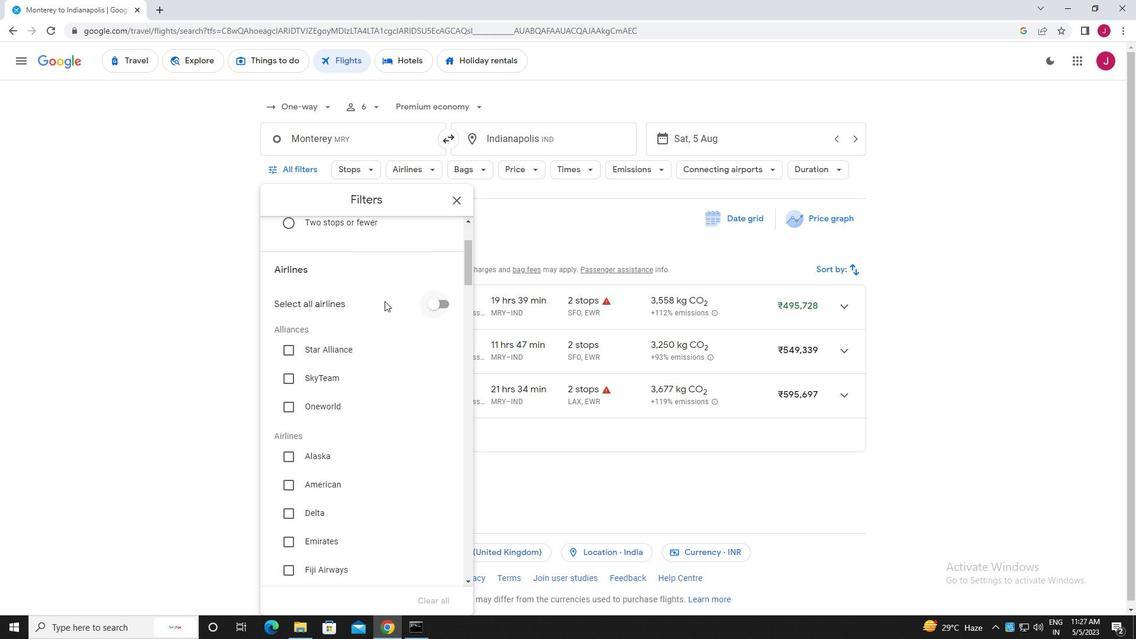 
Action: Mouse scrolled (376, 293) with delta (0, 0)
Screenshot: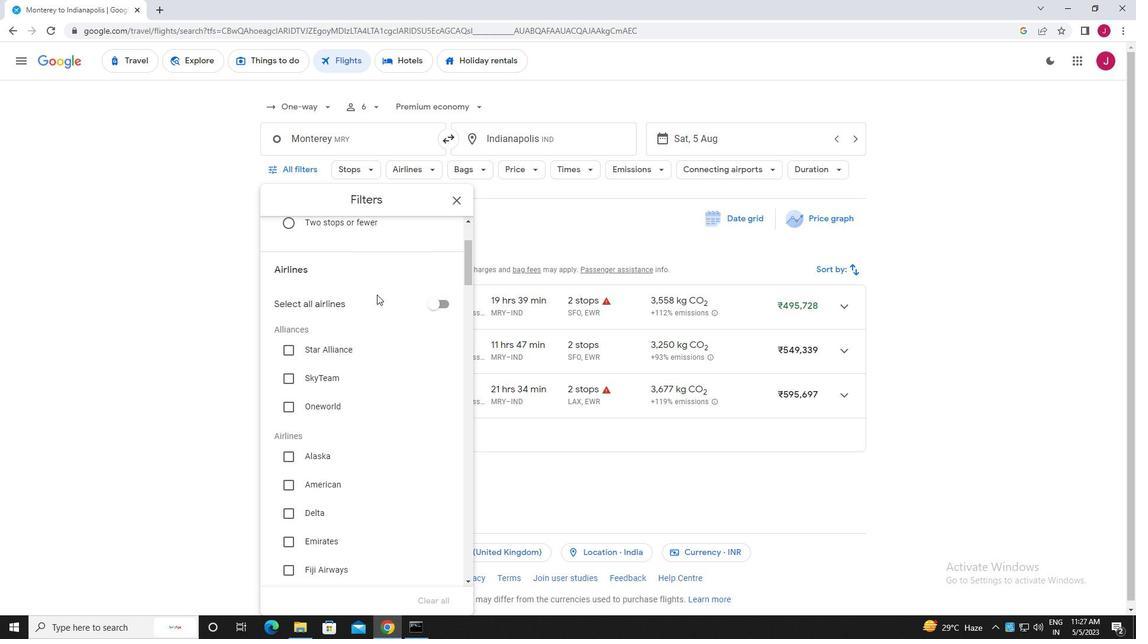 
Action: Mouse moved to (327, 387)
Screenshot: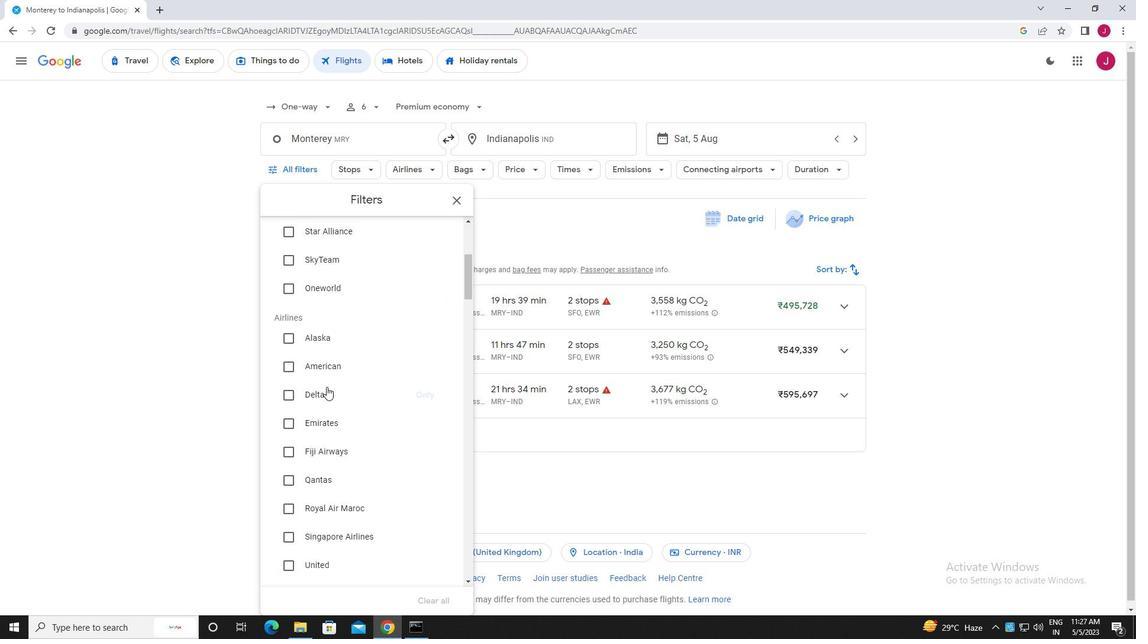 
Action: Mouse scrolled (327, 386) with delta (0, 0)
Screenshot: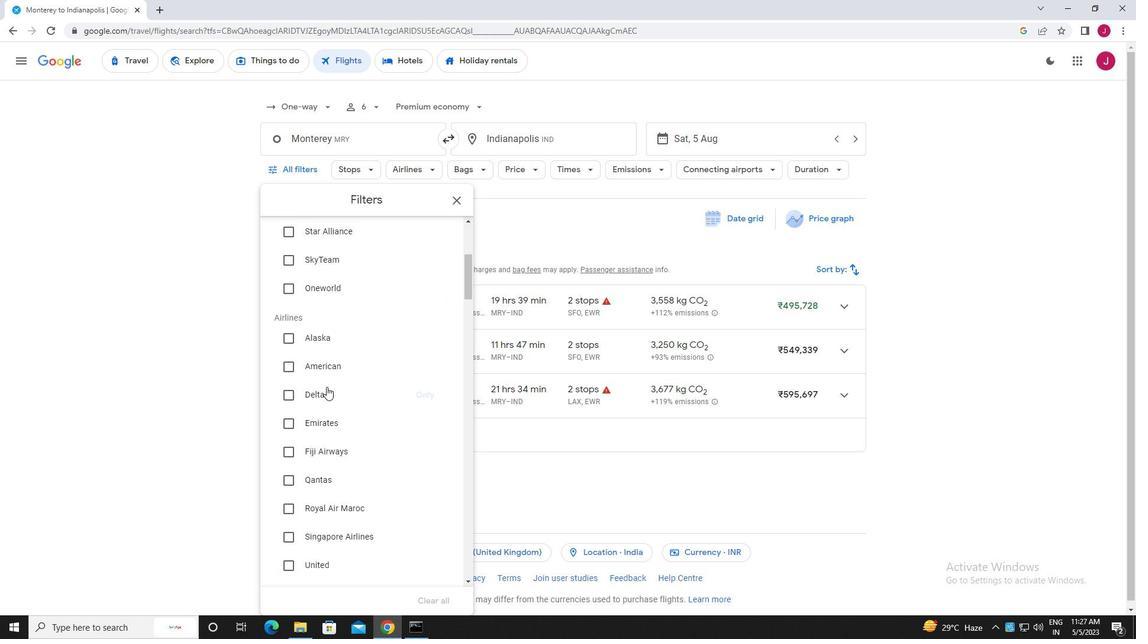
Action: Mouse scrolled (327, 386) with delta (0, 0)
Screenshot: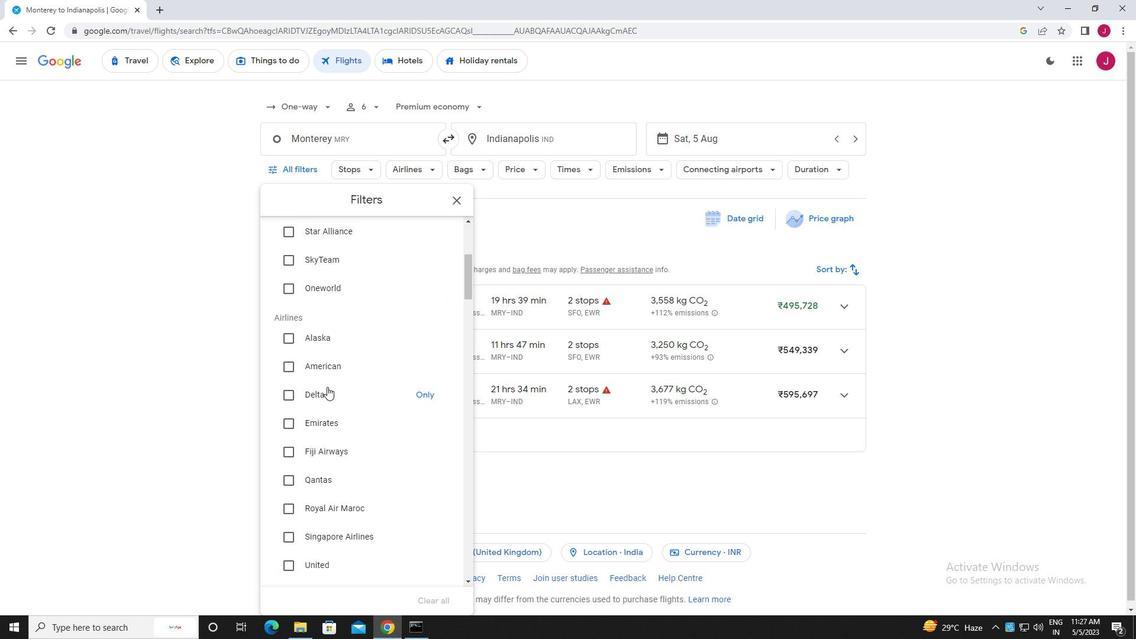 
Action: Mouse moved to (327, 294)
Screenshot: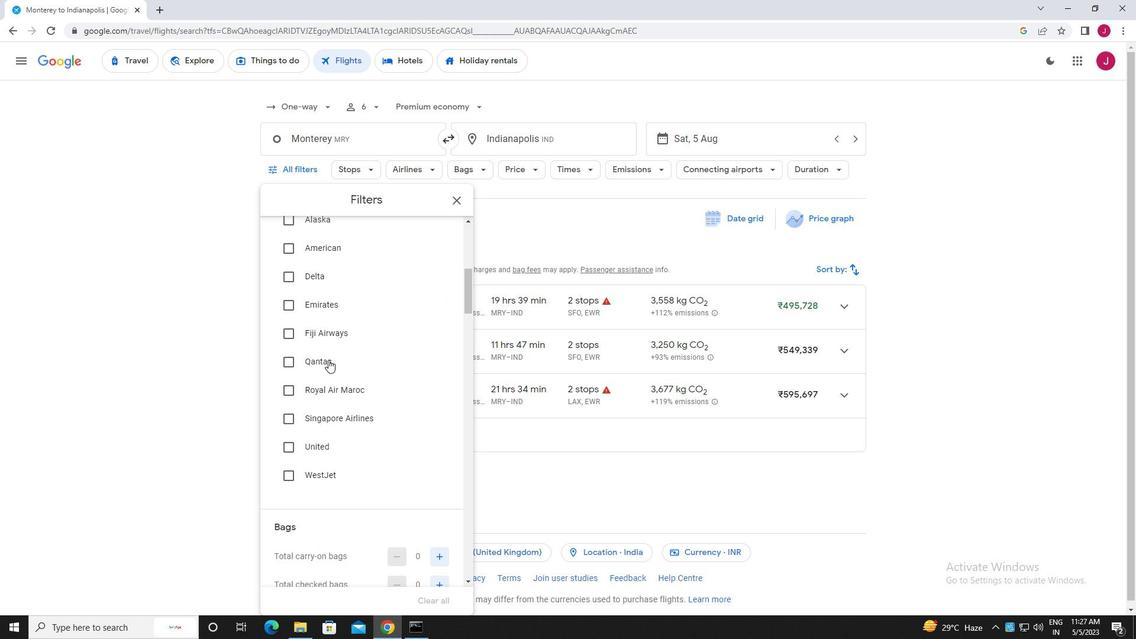 
Action: Mouse scrolled (327, 294) with delta (0, 0)
Screenshot: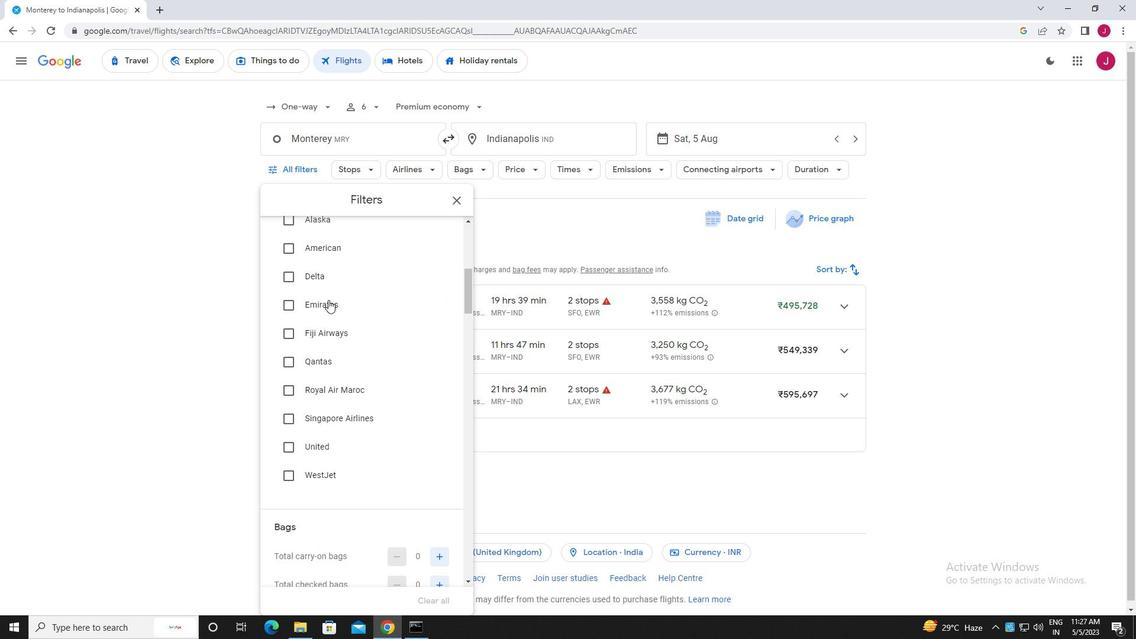 
Action: Mouse scrolled (327, 294) with delta (0, 0)
Screenshot: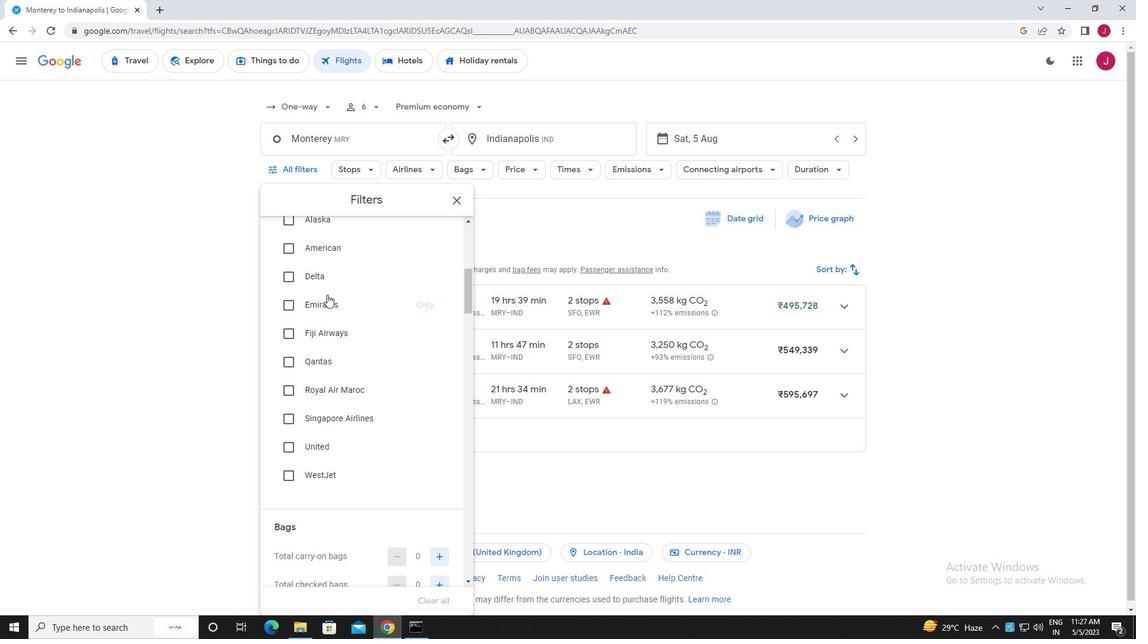 
Action: Mouse scrolled (327, 294) with delta (0, 0)
Screenshot: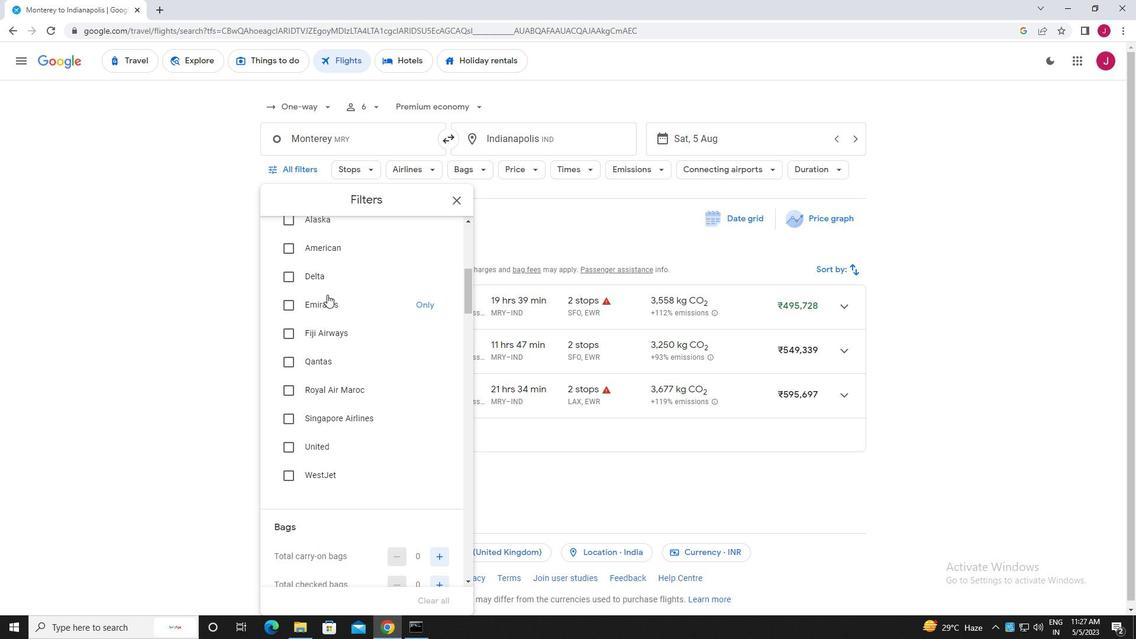 
Action: Mouse scrolled (327, 294) with delta (0, 0)
Screenshot: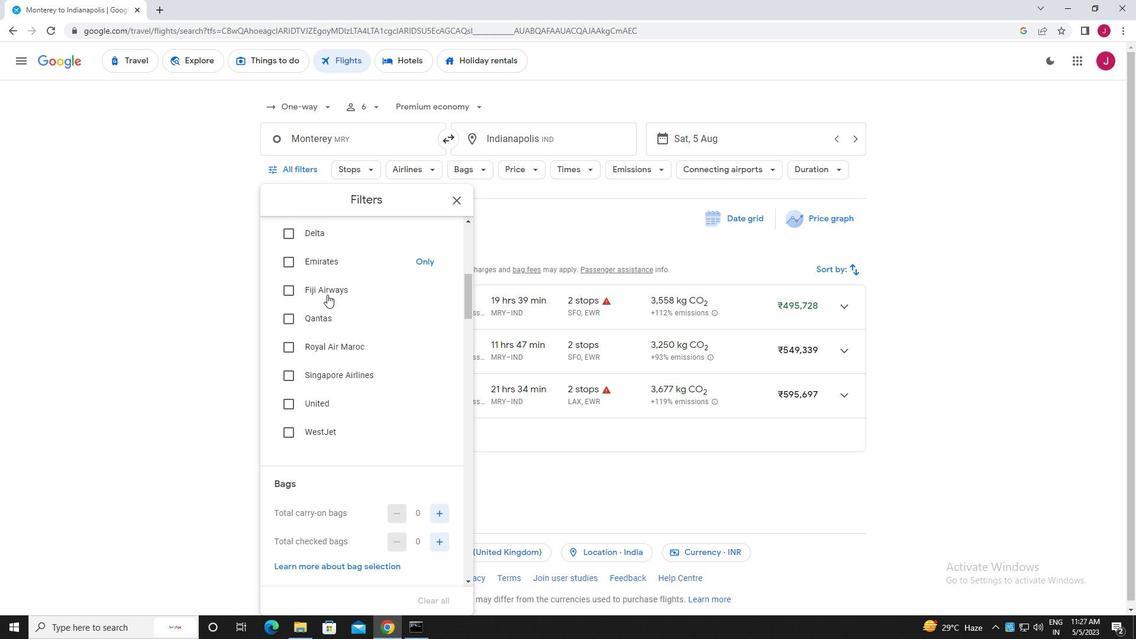 
Action: Mouse scrolled (327, 294) with delta (0, 0)
Screenshot: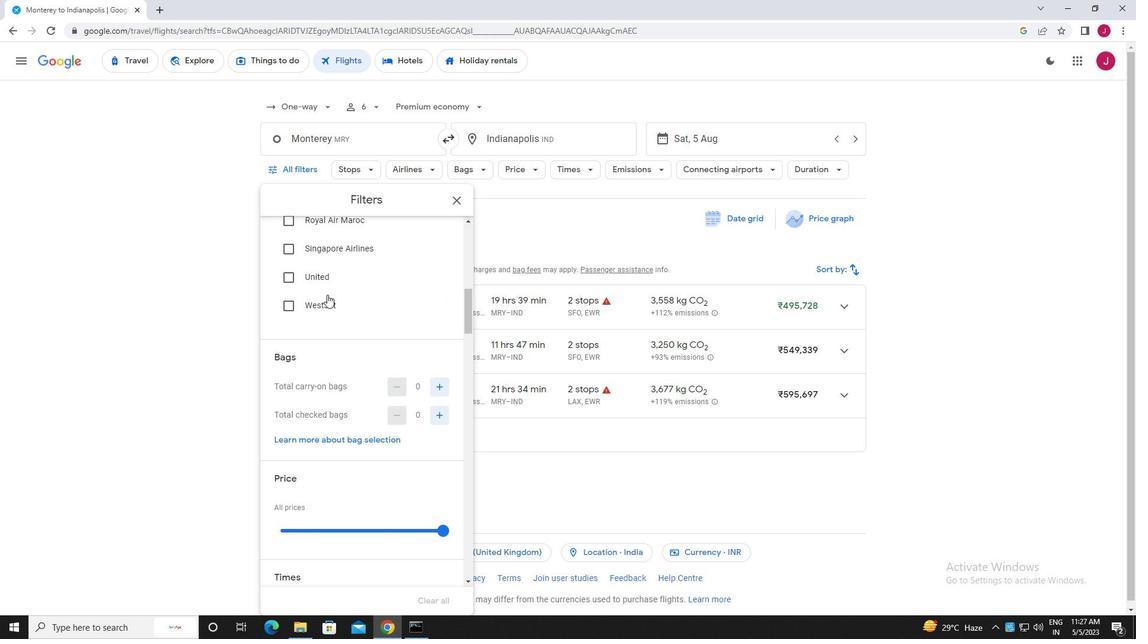 
Action: Mouse moved to (439, 260)
Screenshot: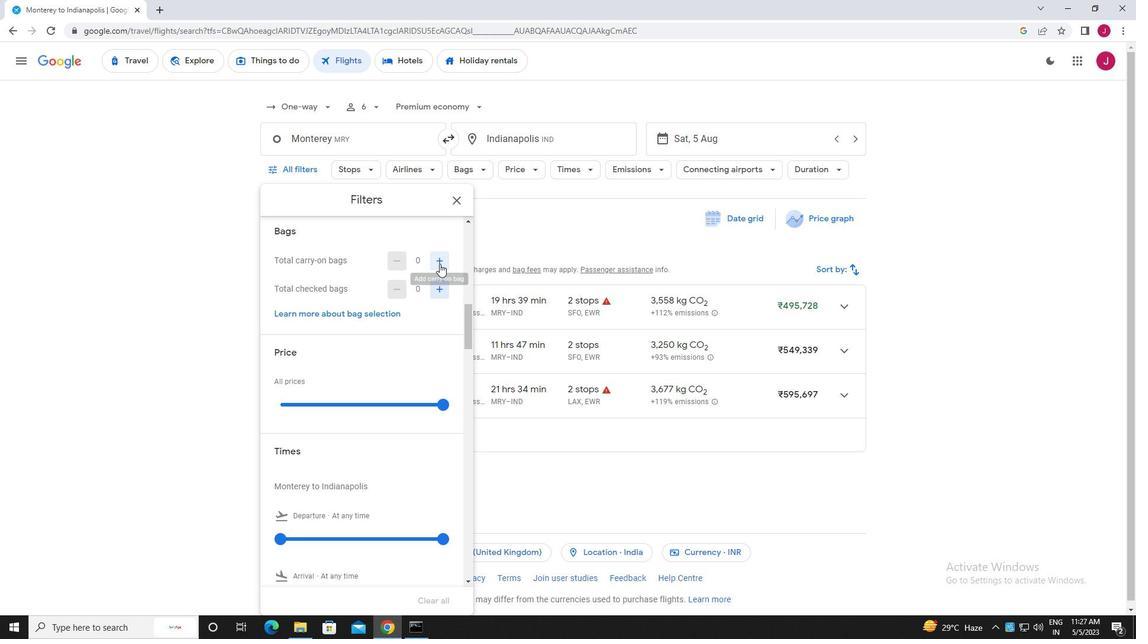 
Action: Mouse pressed left at (439, 260)
Screenshot: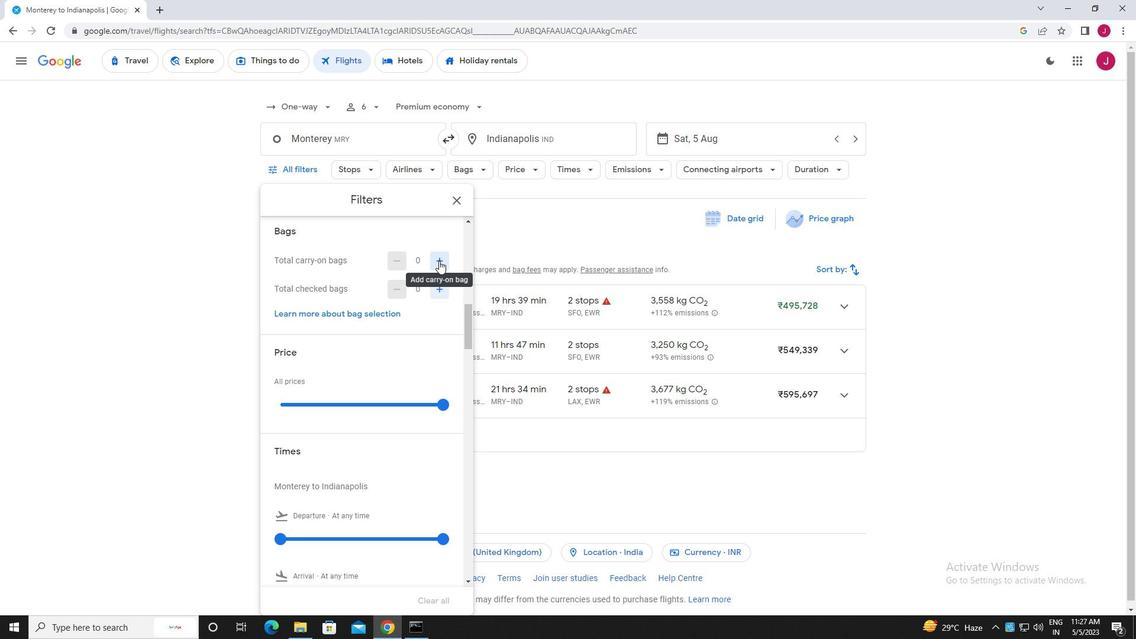 
Action: Mouse moved to (438, 260)
Screenshot: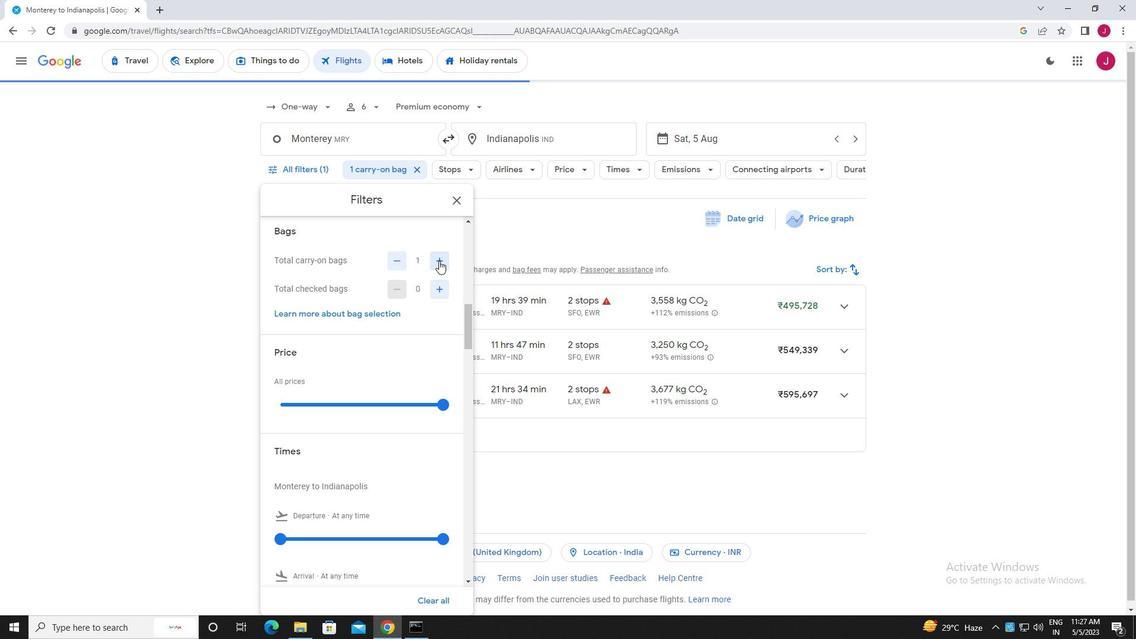 
Action: Mouse scrolled (438, 259) with delta (0, 0)
Screenshot: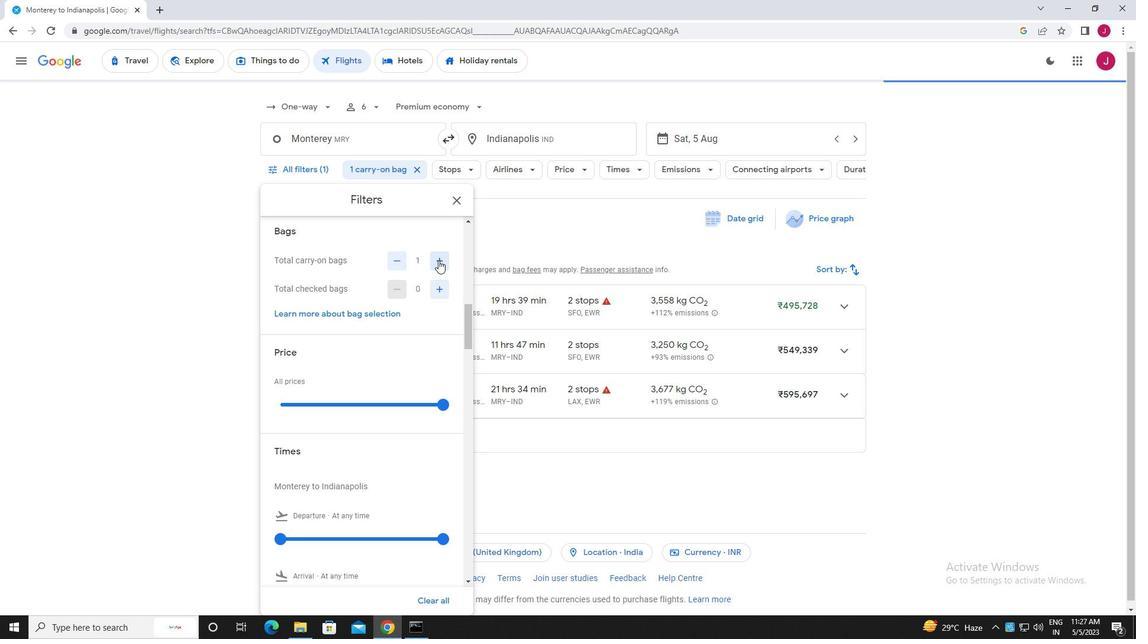 
Action: Mouse moved to (446, 347)
Screenshot: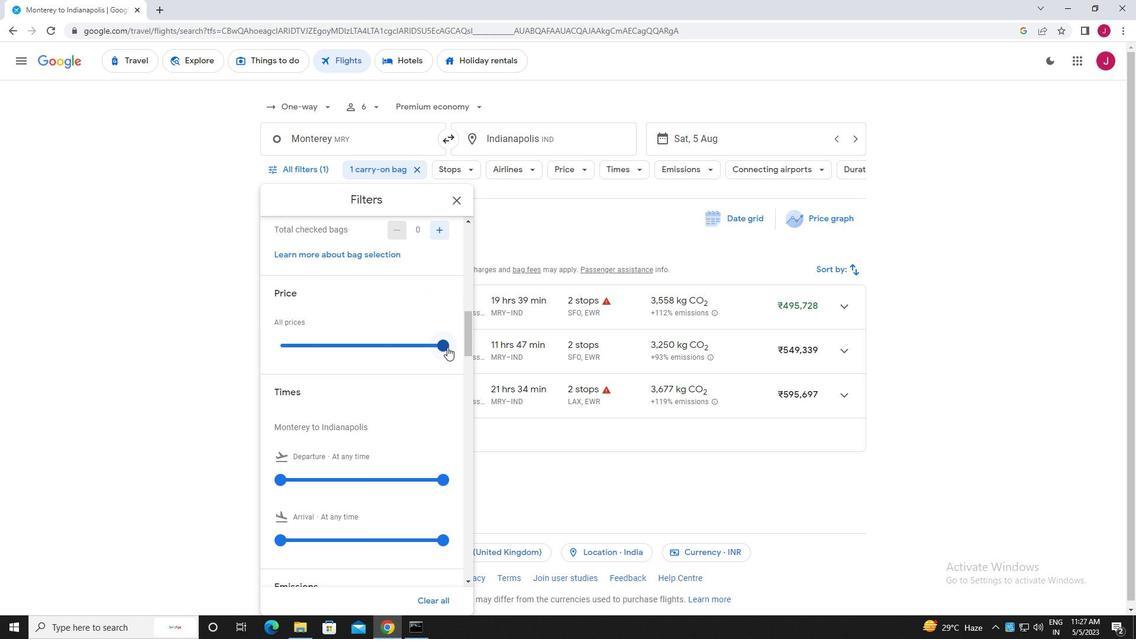 
Action: Mouse pressed left at (446, 347)
Screenshot: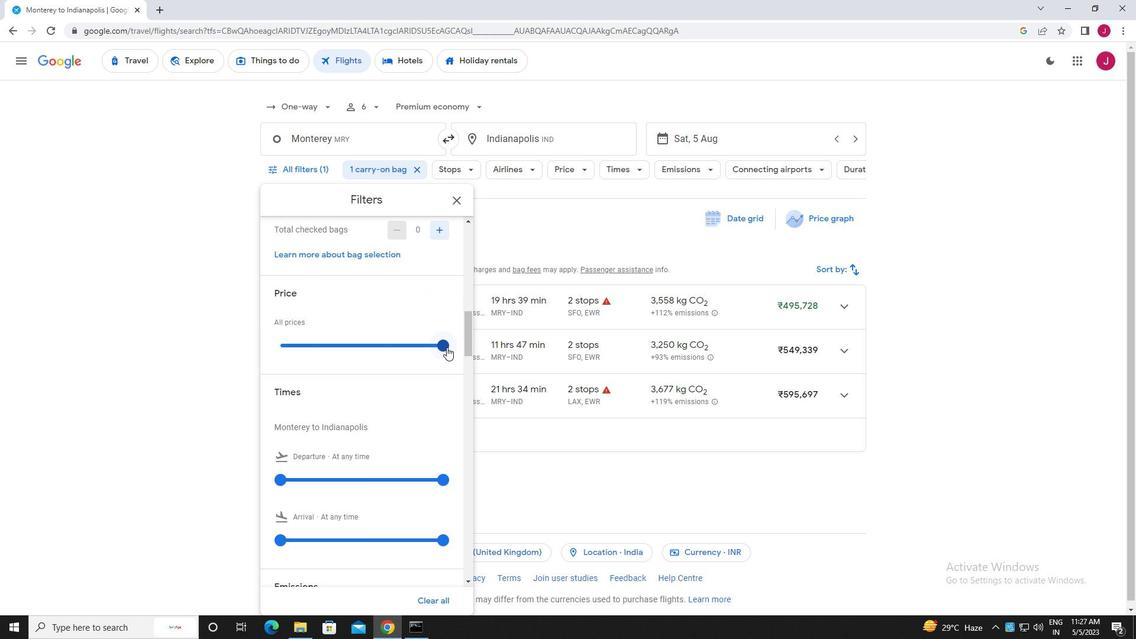 
Action: Mouse moved to (384, 281)
Screenshot: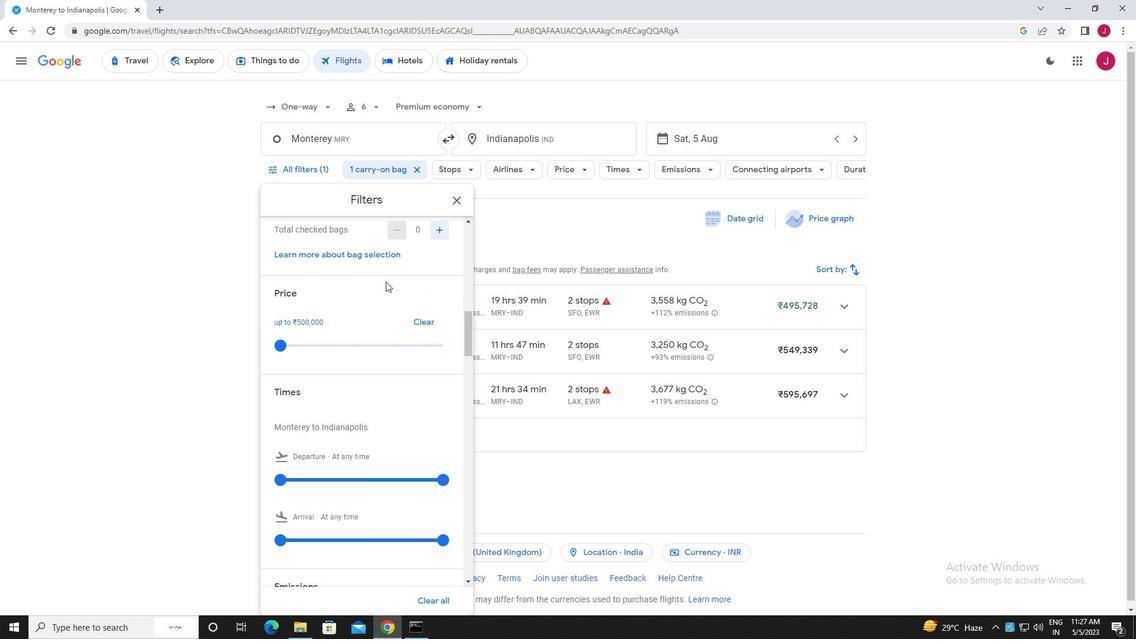 
Action: Mouse scrolled (384, 281) with delta (0, 0)
Screenshot: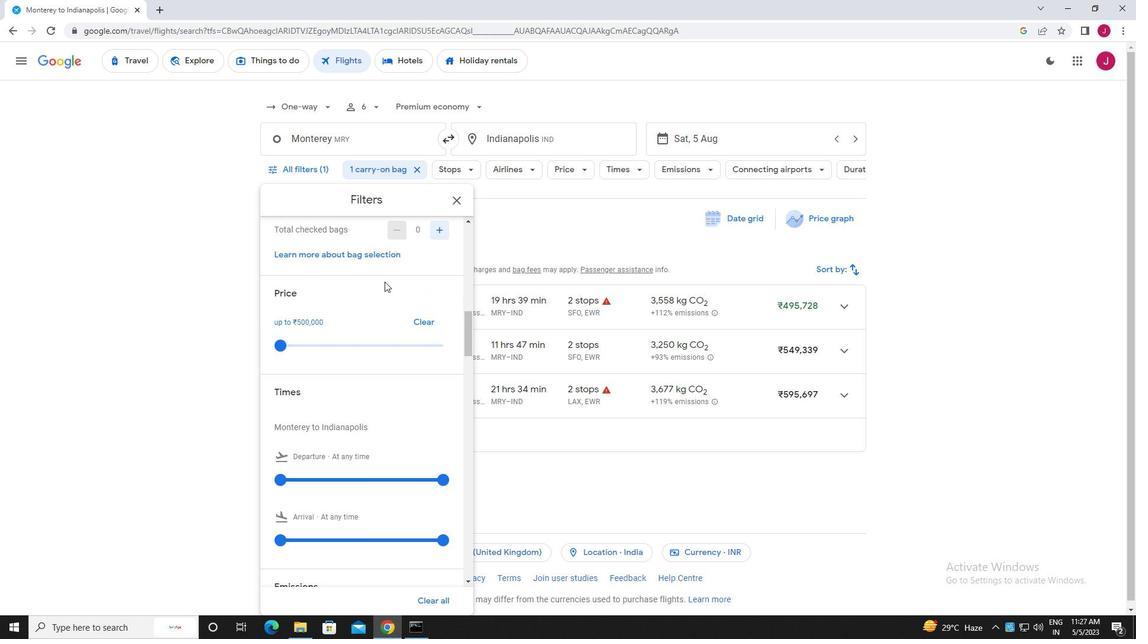 
Action: Mouse scrolled (384, 281) with delta (0, 0)
Screenshot: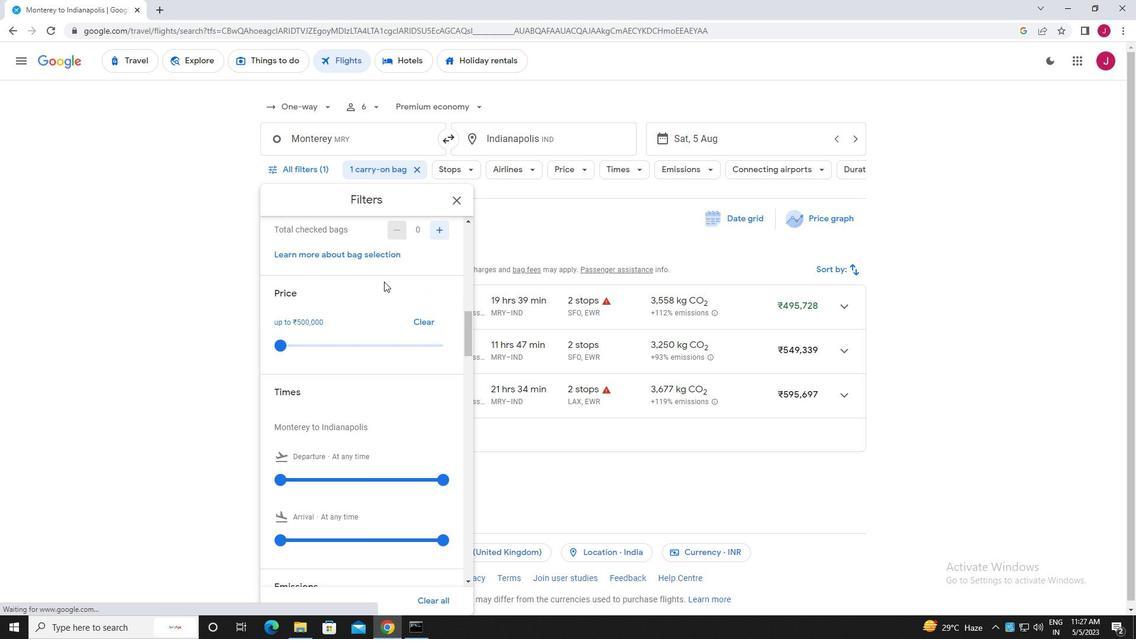 
Action: Mouse scrolled (384, 281) with delta (0, 0)
Screenshot: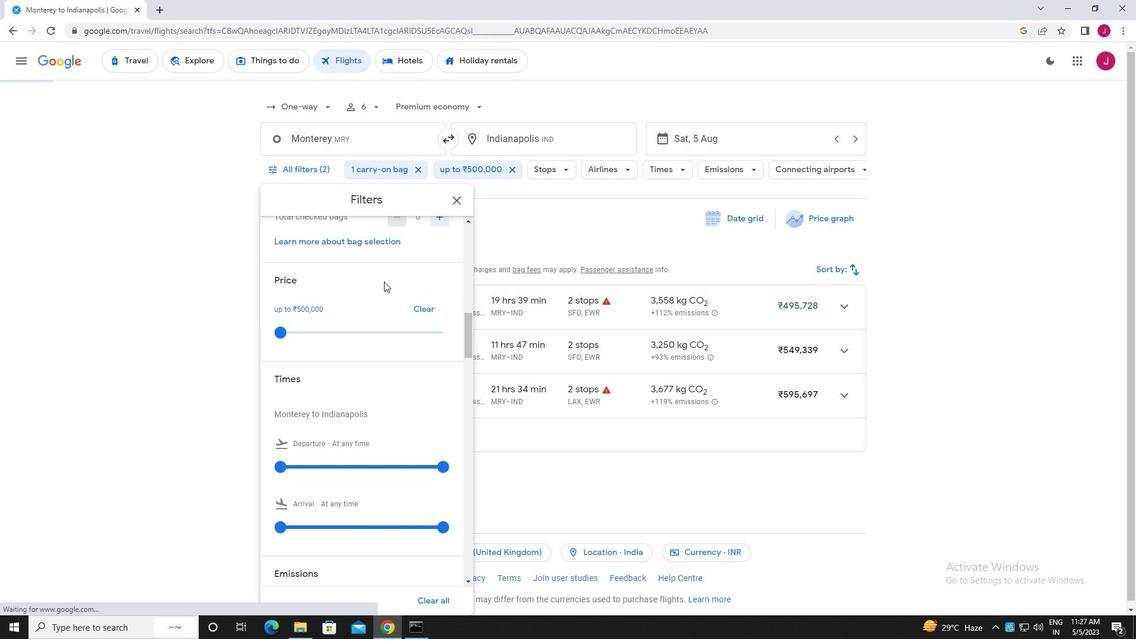
Action: Mouse moved to (282, 298)
Screenshot: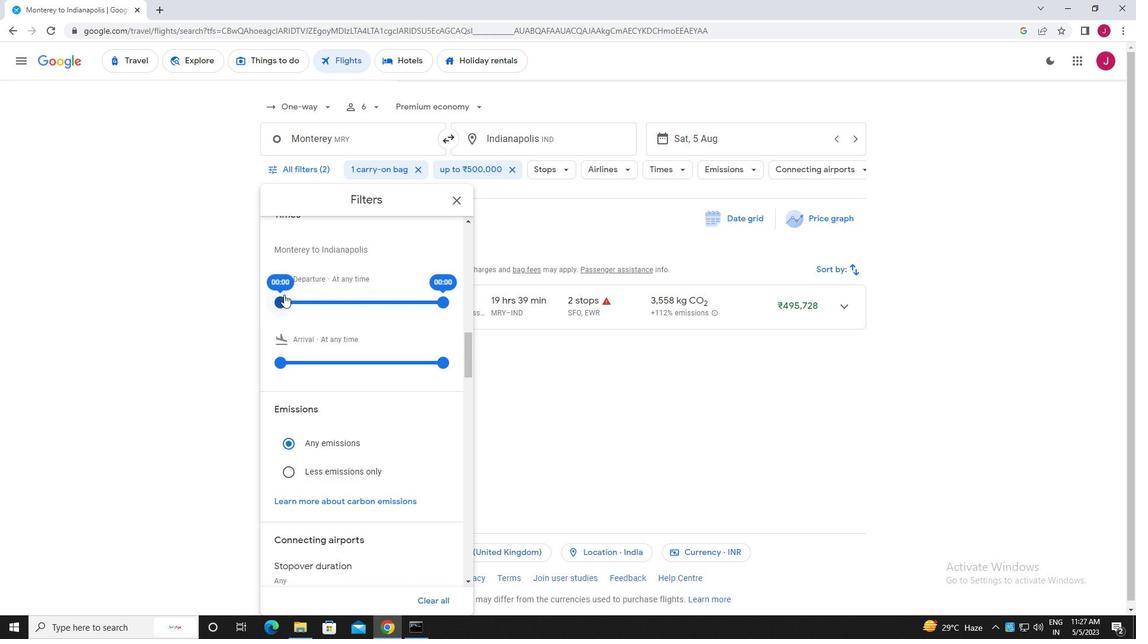 
Action: Mouse pressed left at (282, 298)
Screenshot: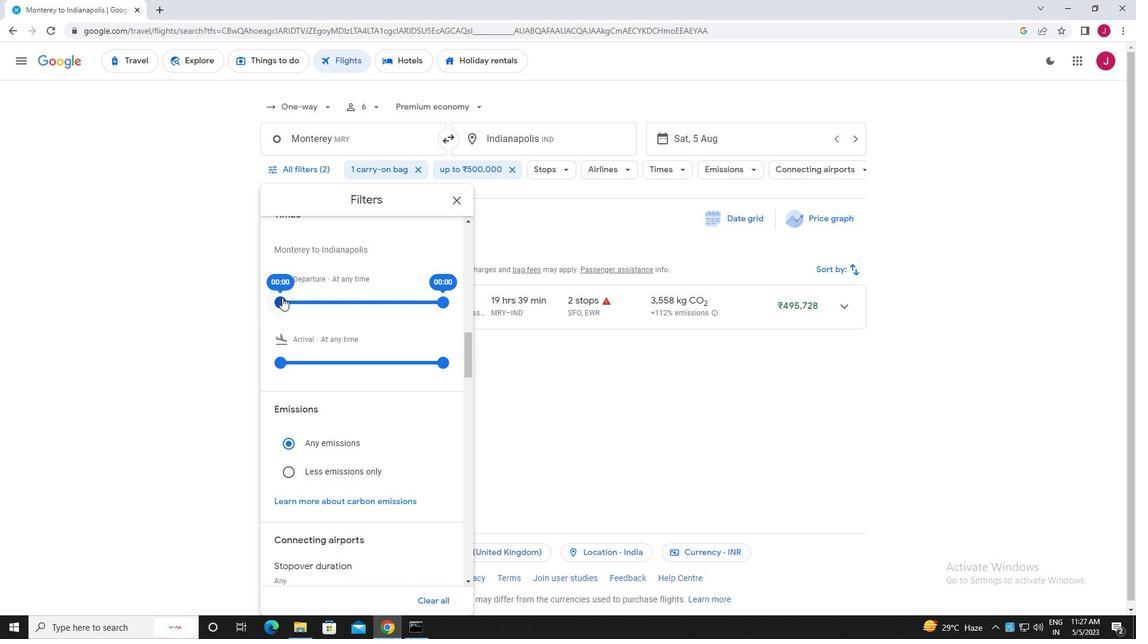 
Action: Mouse moved to (457, 199)
Screenshot: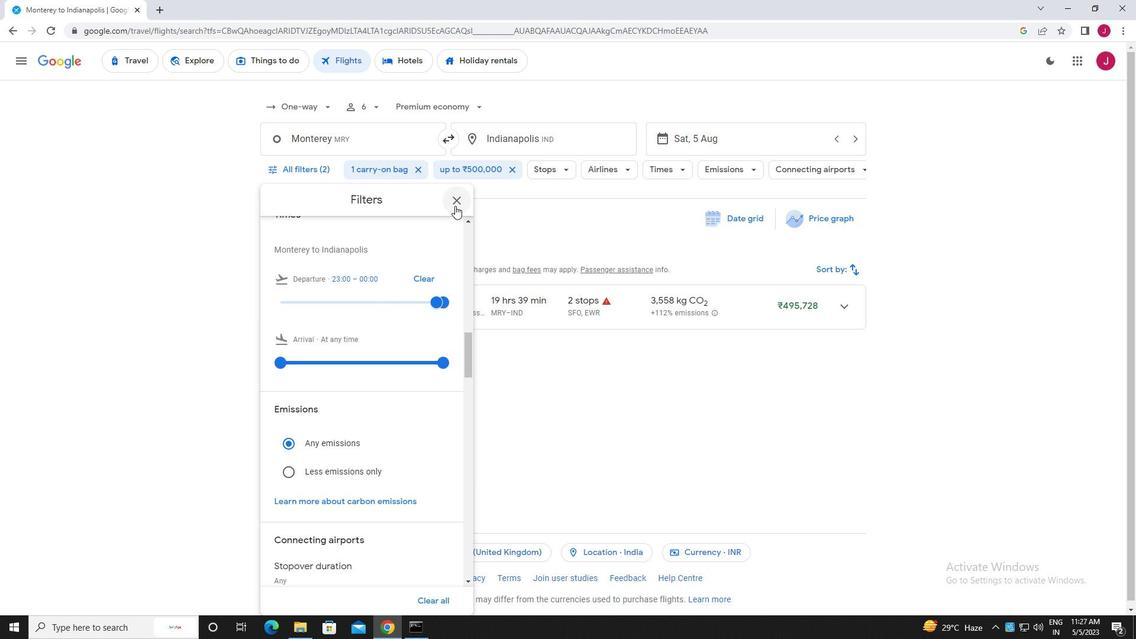 
Action: Mouse pressed left at (457, 199)
Screenshot: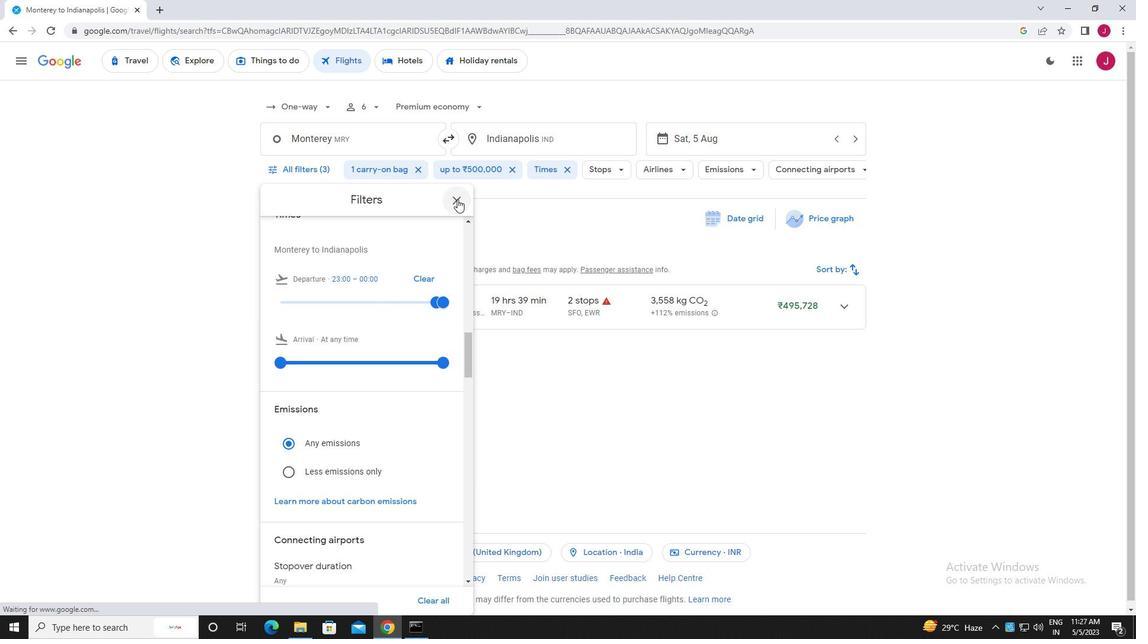 
